 Task: Send an email with the signature Alexandra Wilson with the subject Reminder for a survey response and the message Im writing to request additional resources for the upcoming project. Can you please advise on the availability? from softage.10@softage.net to softage.5@softage.net and softage.6@softage.net
Action: Mouse moved to (469, 307)
Screenshot: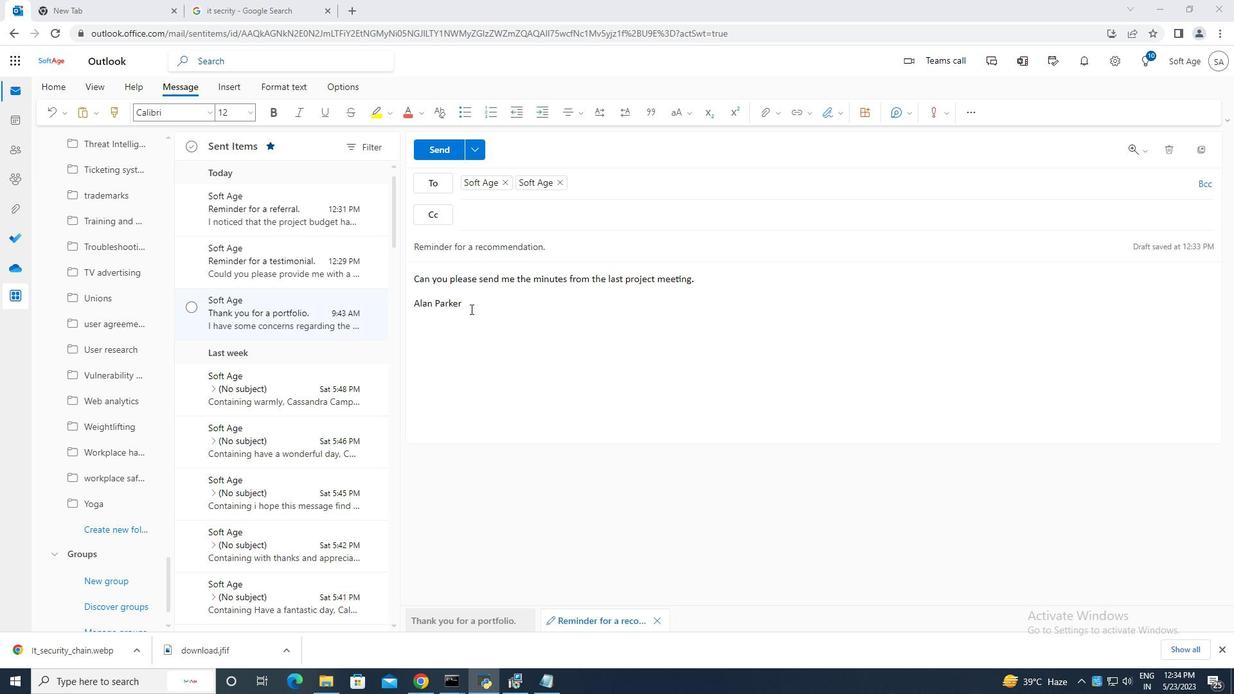 
Action: Mouse pressed left at (469, 307)
Screenshot: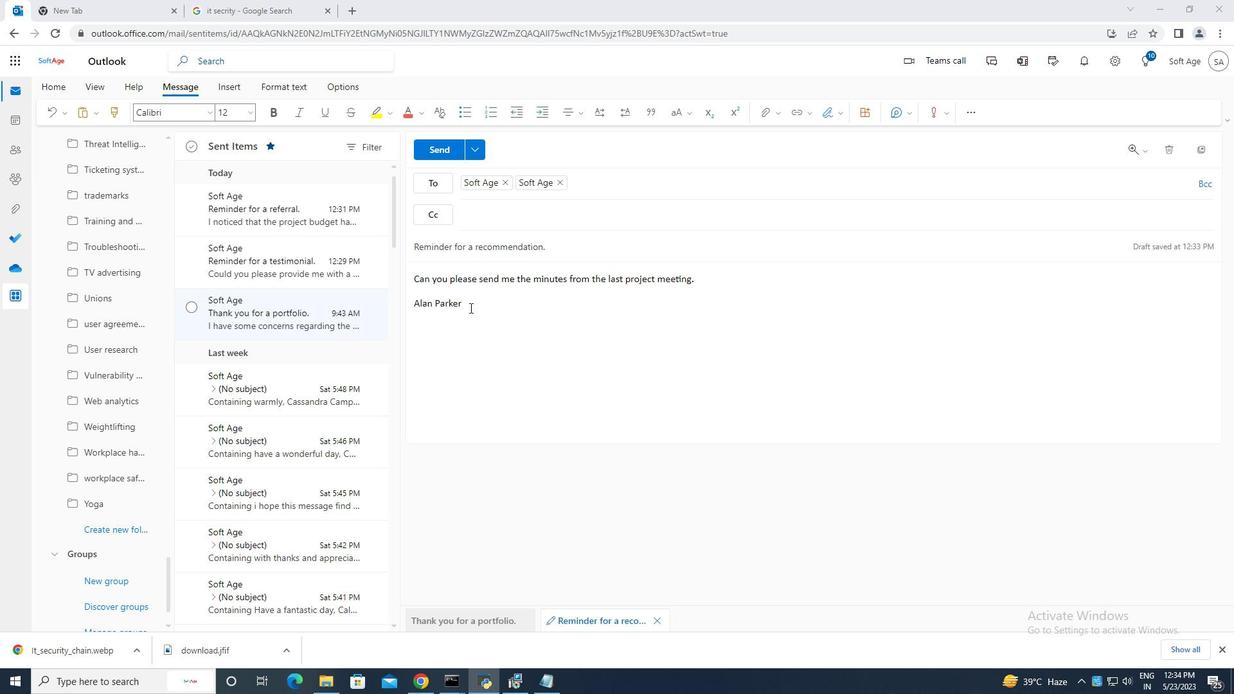 
Action: Mouse moved to (465, 298)
Screenshot: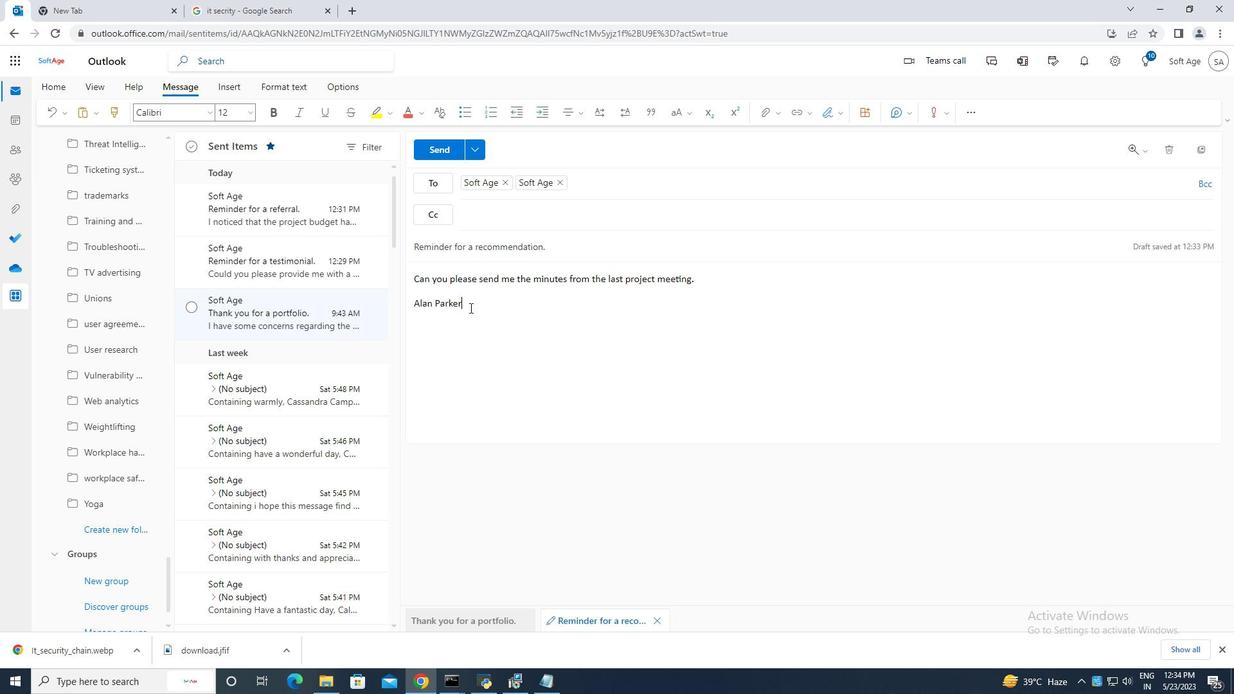 
Action: Key pressed <Key.backspace><Key.backspace><Key.backspace><Key.backspace><Key.backspace><Key.backspace><Key.backspace><Key.backspace><Key.backspace><Key.backspace><Key.backspace><Key.backspace><Key.backspace><Key.backspace><Key.backspace><Key.backspace><Key.backspace><Key.backspace><Key.backspace><Key.backspace><Key.backspace><Key.backspace><Key.backspace><Key.backspace><Key.backspace><Key.backspace><Key.backspace><Key.backspace><Key.backspace><Key.backspace><Key.backspace><Key.backspace><Key.backspace><Key.backspace><Key.backspace><Key.backspace><Key.backspace><Key.backspace><Key.backspace><Key.backspace><Key.backspace><Key.backspace><Key.backspace><Key.backspace><Key.backspace><Key.backspace><Key.backspace><Key.backspace><Key.backspace><Key.backspace><Key.backspace><Key.backspace><Key.backspace><Key.backspace><Key.backspace><Key.backspace><Key.backspace><Key.backspace><Key.backspace><Key.backspace><Key.backspace><Key.backspace><Key.backspace><Key.backspace><Key.backspace><Key.backspace><Key.backspace><Key.backspace><Key.backspace><Key.backspace><Key.backspace><Key.backspace><Key.backspace><Key.backspace><Key.backspace><Key.backspace><Key.backspace><Key.backspace><Key.backspace><Key.backspace><Key.backspace><Key.backspace><Key.backspace><Key.backspace><Key.backspace><Key.backspace><Key.backspace><Key.backspace><Key.backspace><Key.backspace><Key.backspace>
Screenshot: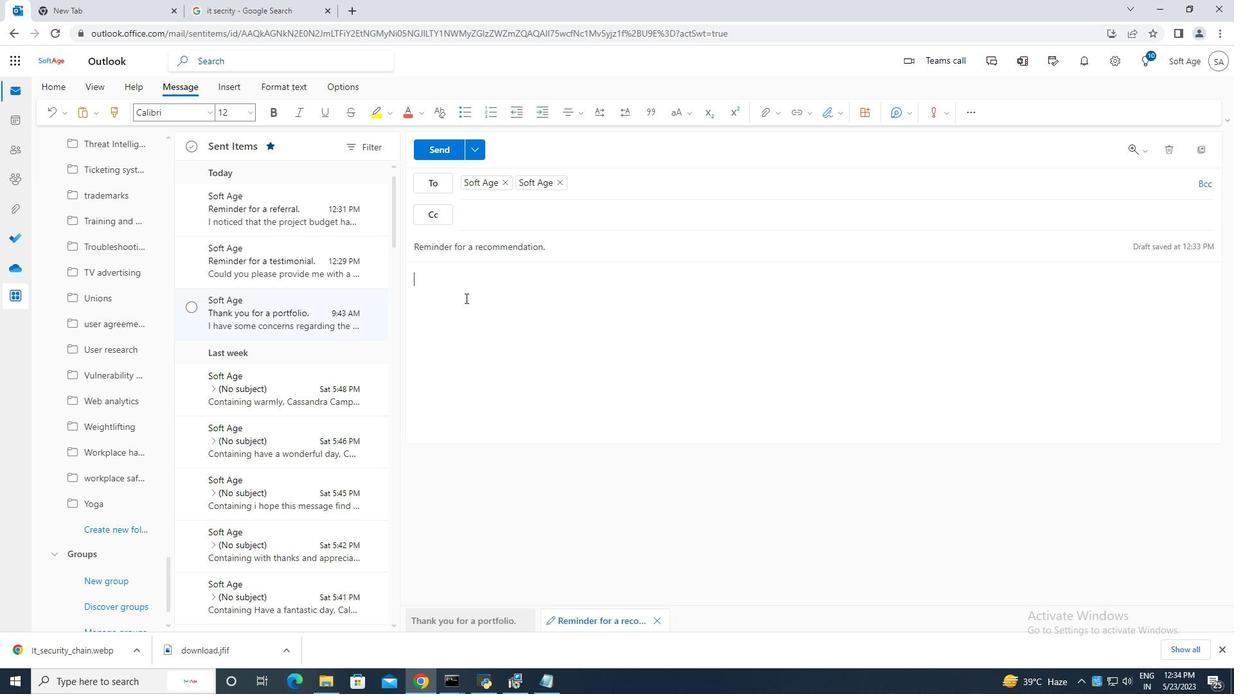 
Action: Mouse moved to (563, 182)
Screenshot: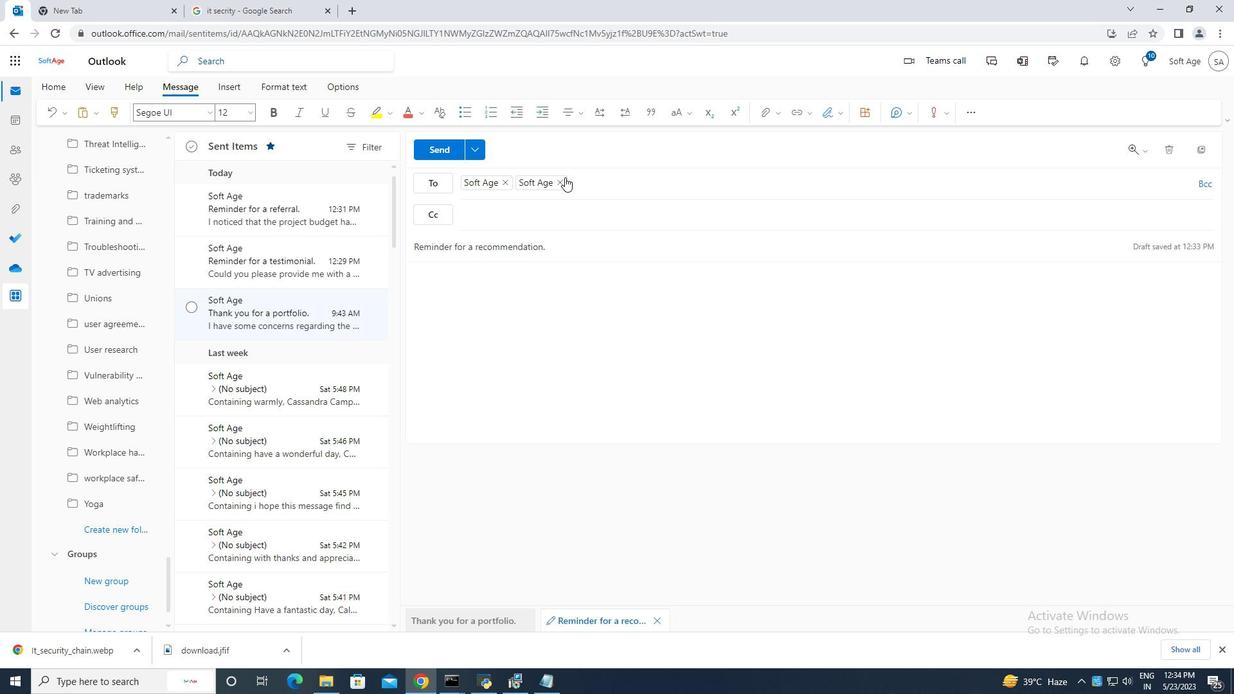 
Action: Mouse pressed left at (563, 182)
Screenshot: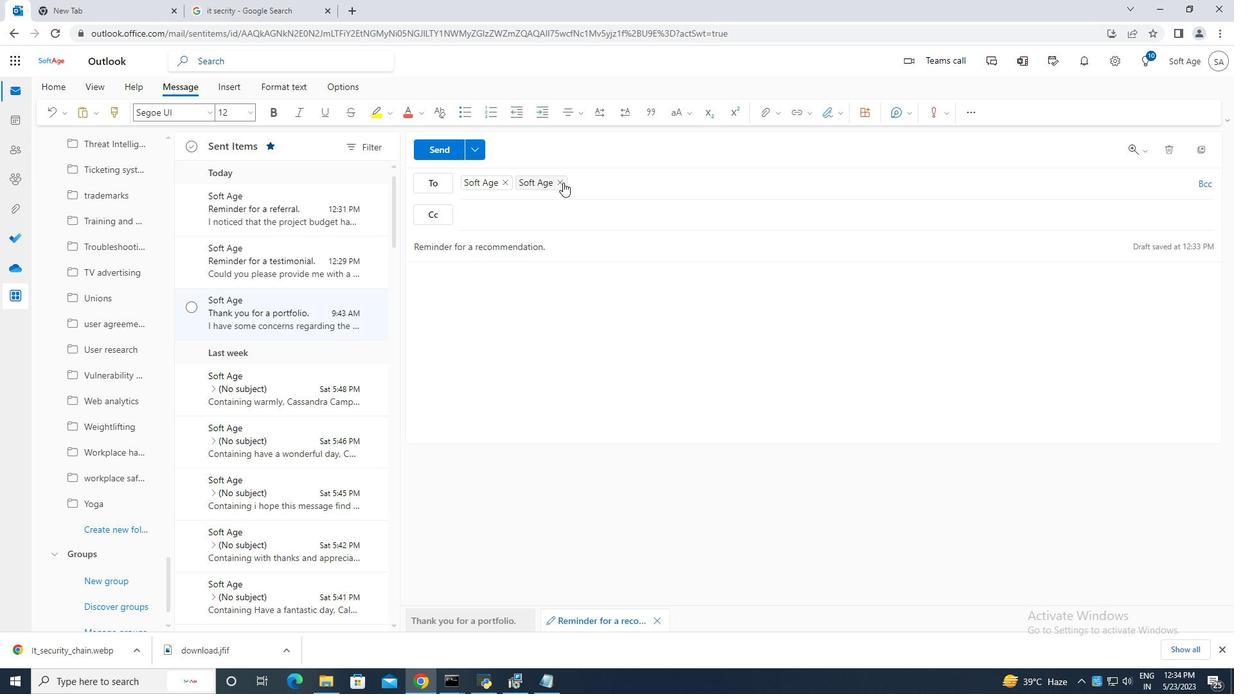 
Action: Mouse moved to (507, 183)
Screenshot: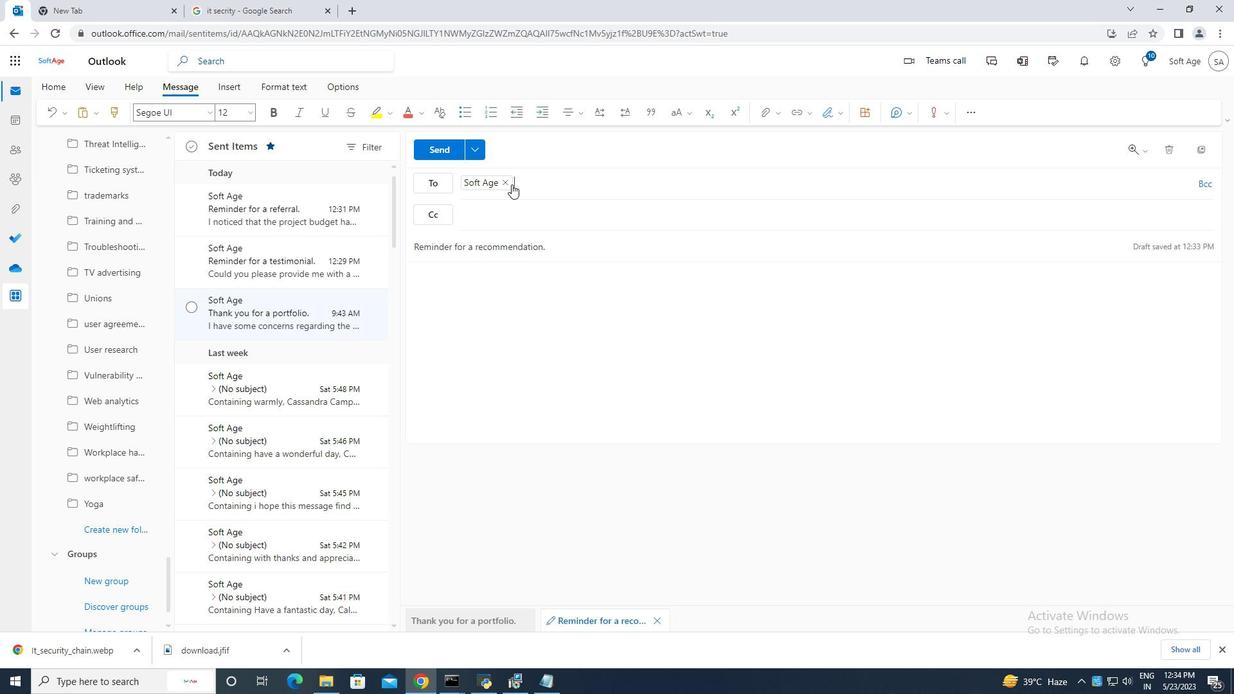 
Action: Mouse pressed left at (507, 183)
Screenshot: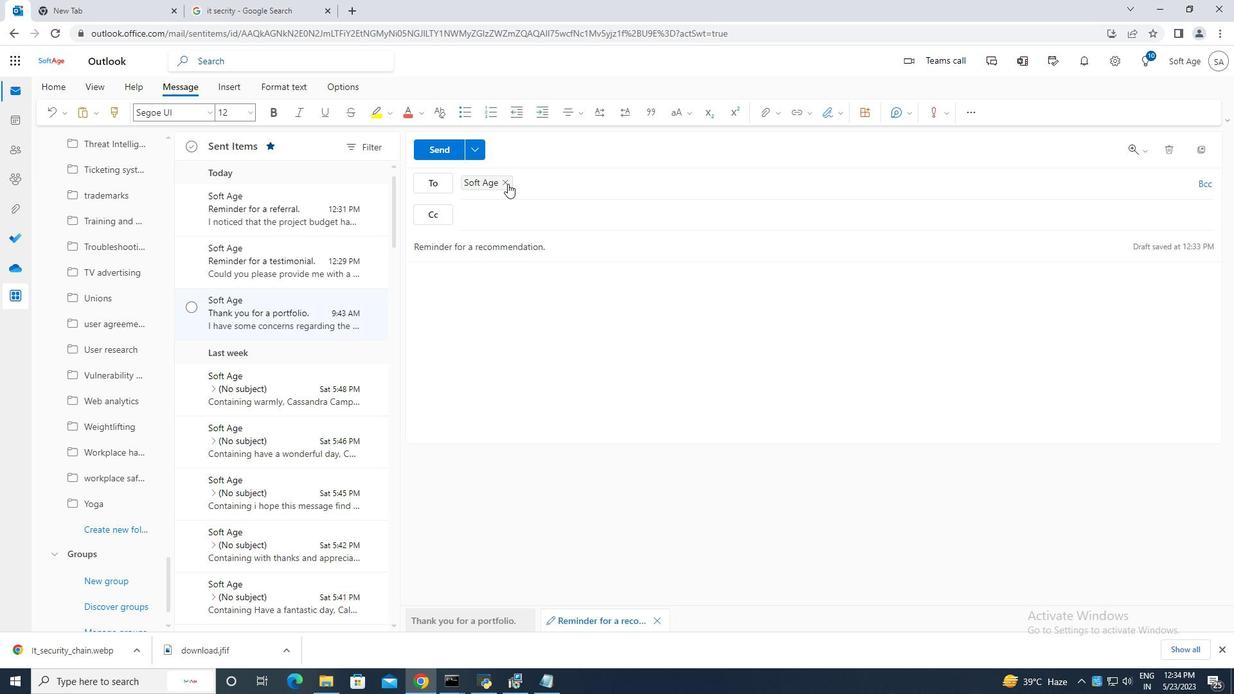 
Action: Mouse moved to (554, 246)
Screenshot: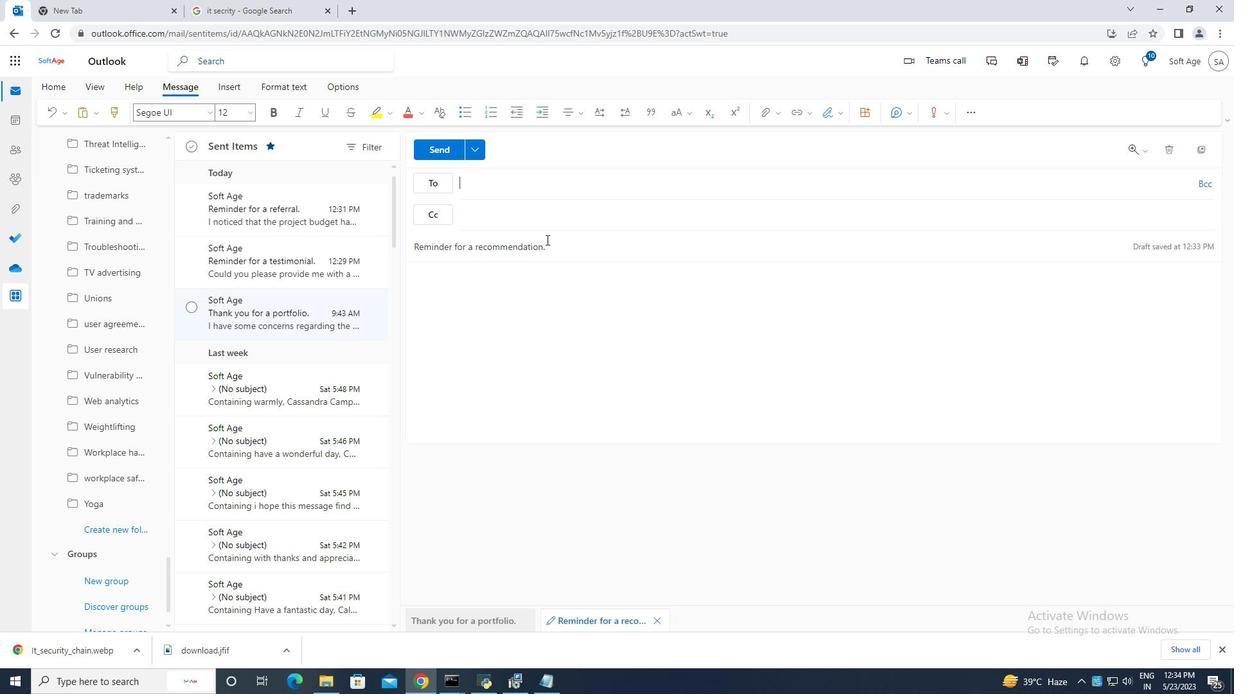 
Action: Mouse pressed left at (554, 246)
Screenshot: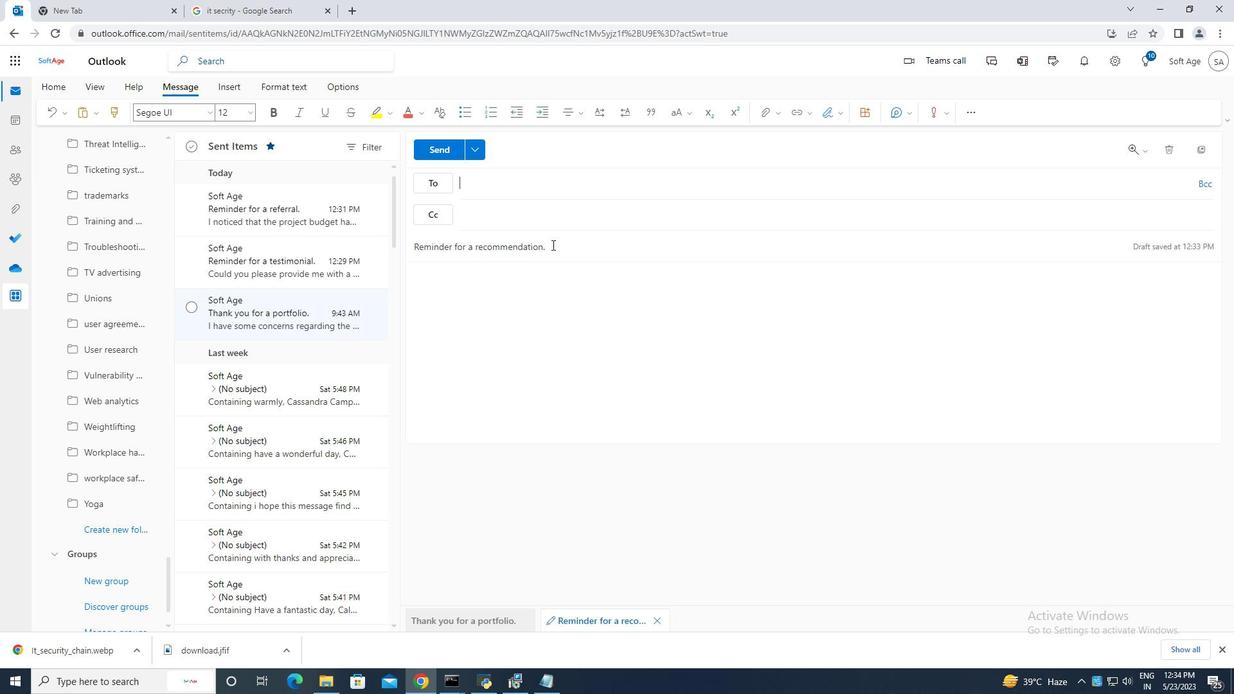 
Action: Mouse moved to (557, 248)
Screenshot: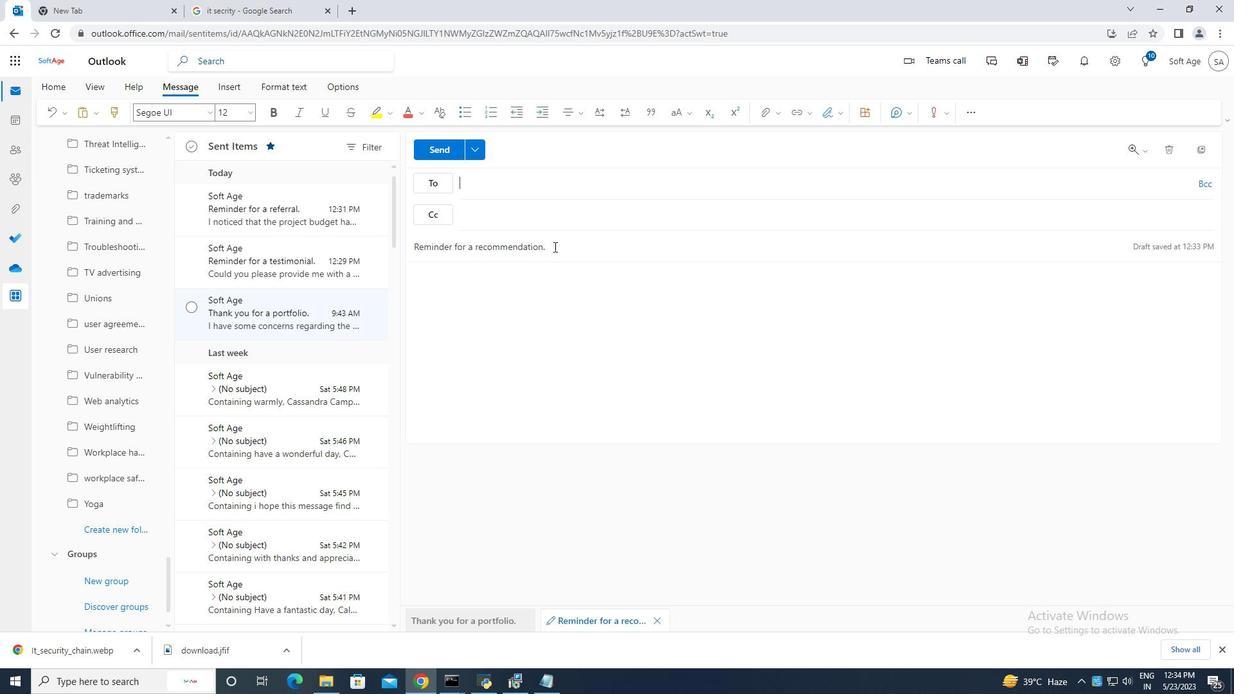 
Action: Key pressed <Key.backspace><Key.backspace><Key.backspace><Key.backspace><Key.backspace><Key.backspace><Key.backspace><Key.backspace><Key.backspace><Key.backspace><Key.backspace><Key.backspace><Key.backspace><Key.backspace><Key.backspace><Key.backspace><Key.backspace><Key.backspace><Key.backspace><Key.backspace><Key.backspace><Key.backspace><Key.backspace><Key.backspace><Key.backspace><Key.backspace><Key.backspace><Key.backspace><Key.backspace><Key.backspace><Key.backspace><Key.backspace><Key.backspace><Key.backspace><Key.backspace><Key.backspace><Key.backspace><Key.backspace><Key.backspace><Key.backspace><Key.backspace>
Screenshot: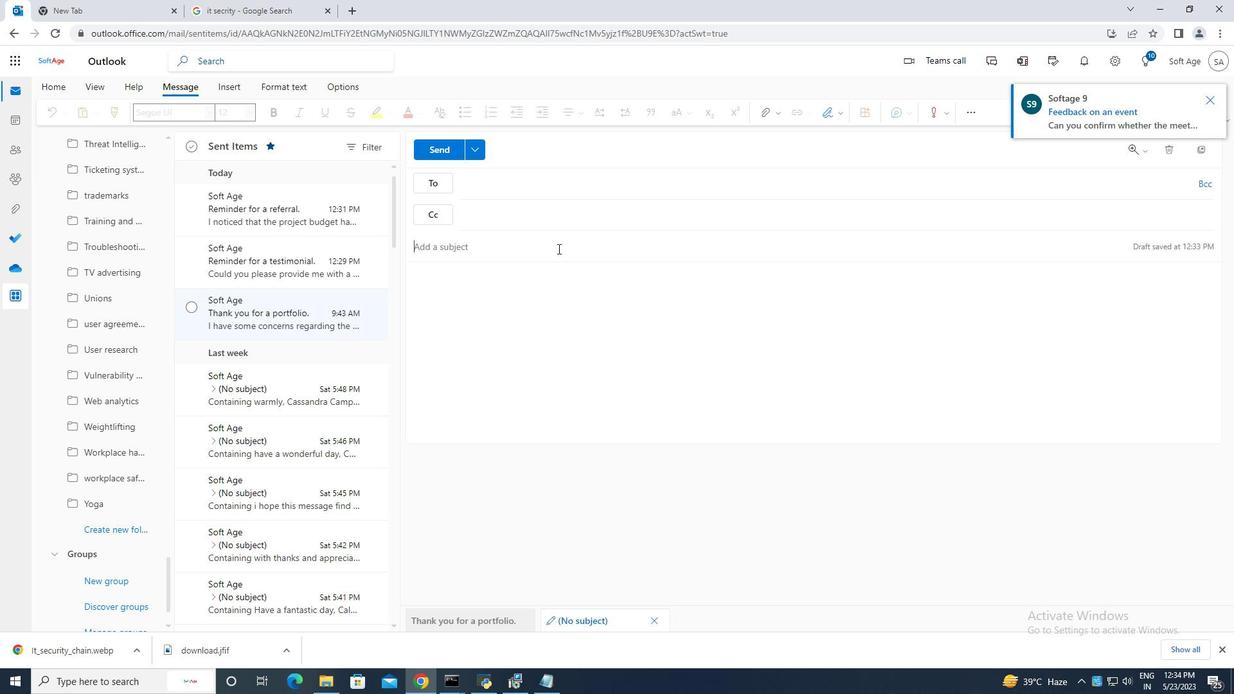 
Action: Mouse moved to (836, 110)
Screenshot: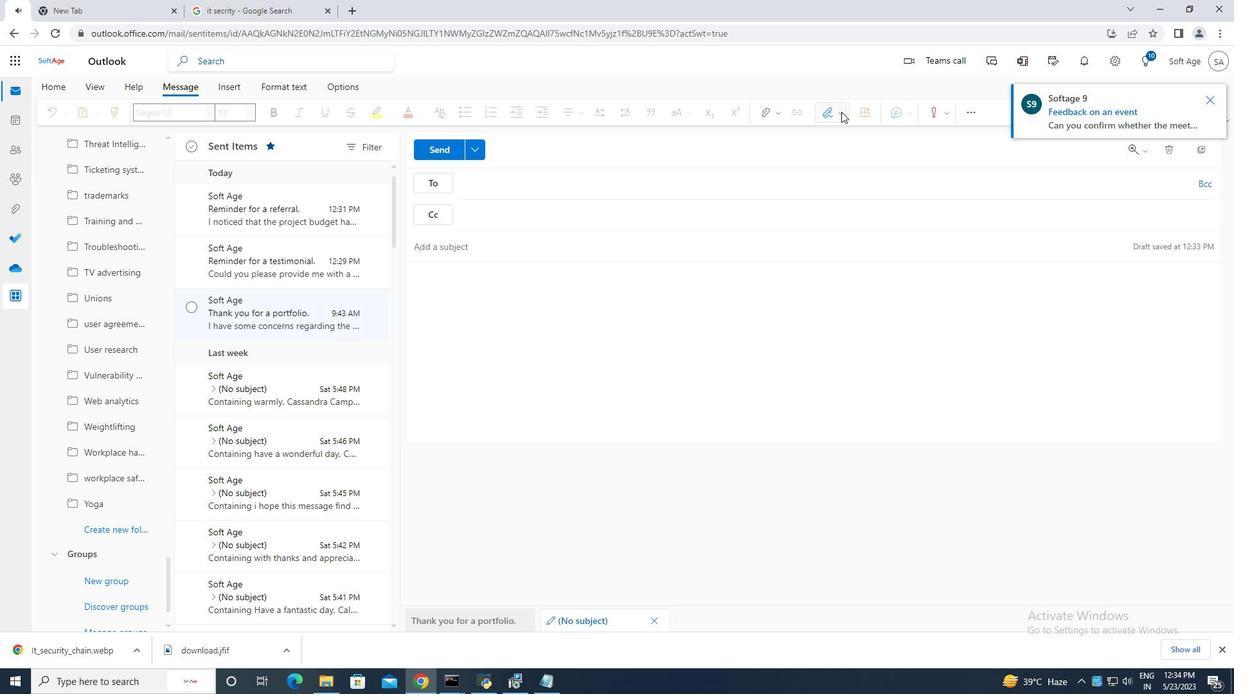 
Action: Mouse pressed left at (836, 110)
Screenshot: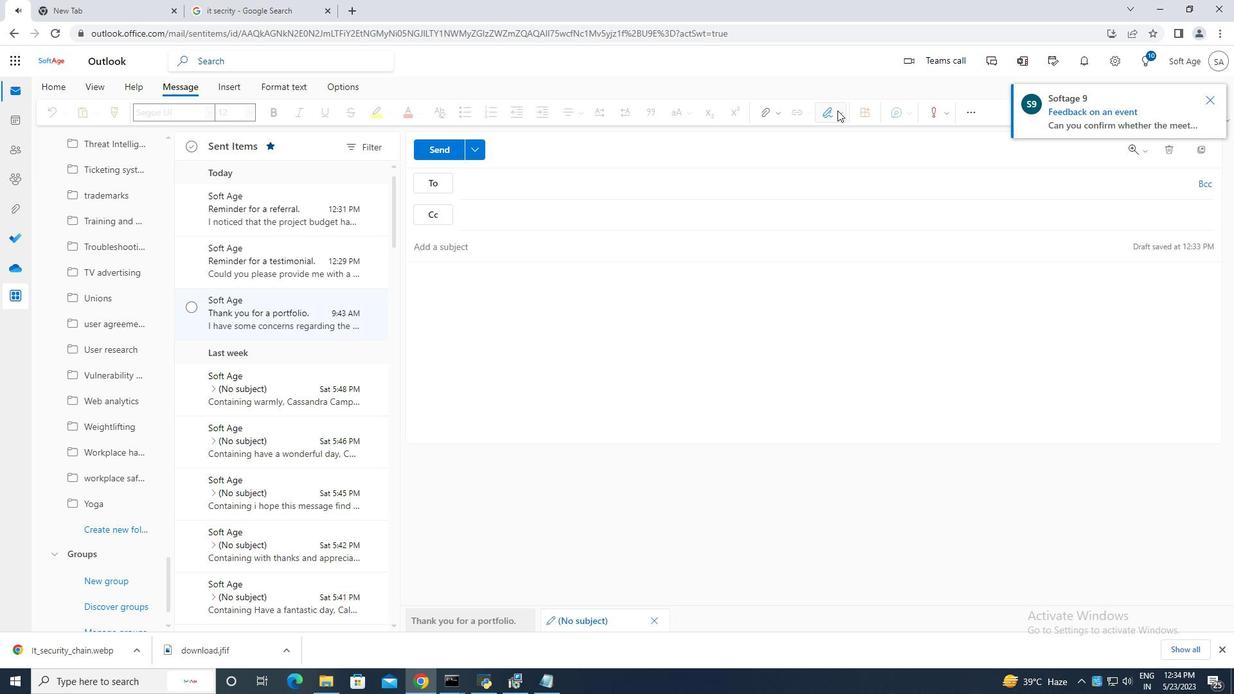 
Action: Mouse moved to (822, 164)
Screenshot: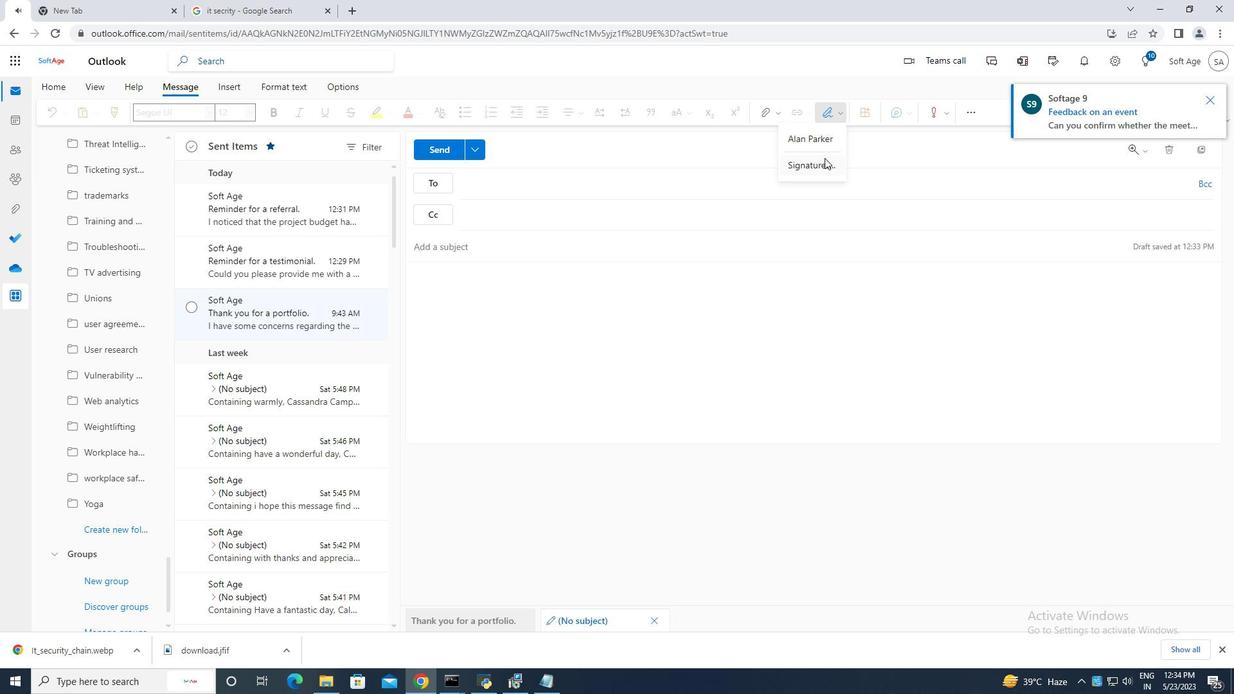 
Action: Mouse pressed left at (822, 164)
Screenshot: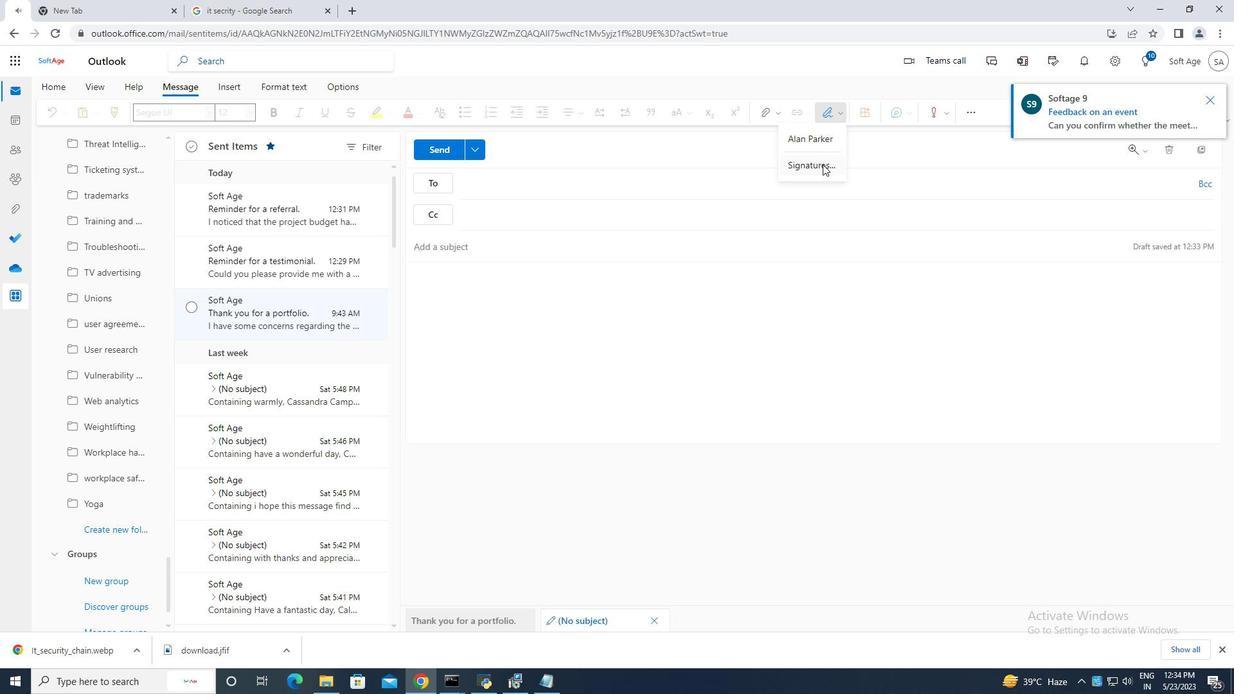 
Action: Mouse moved to (870, 209)
Screenshot: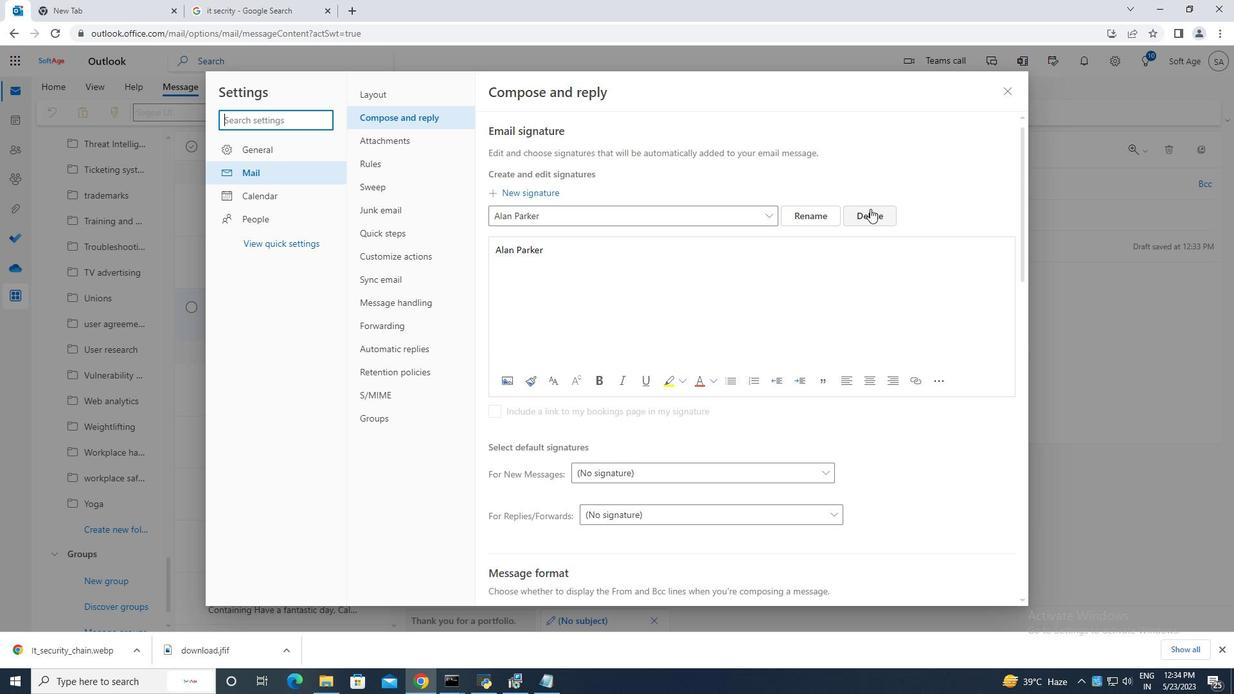 
Action: Mouse pressed left at (870, 209)
Screenshot: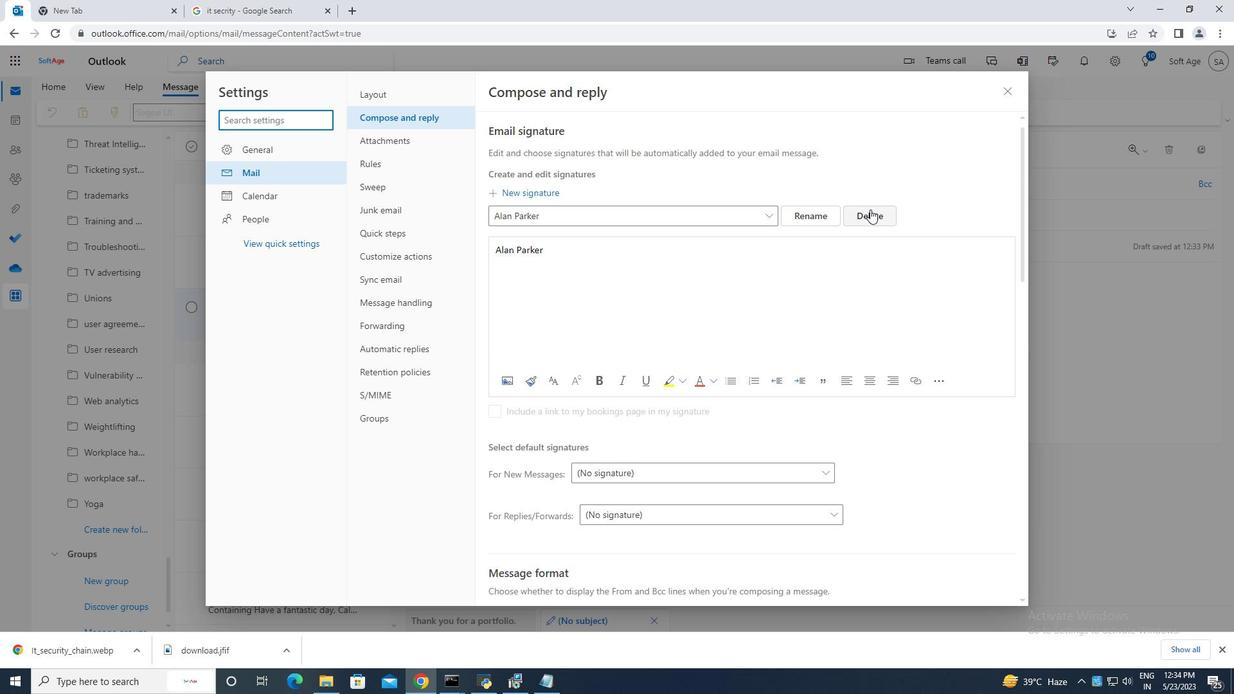 
Action: Mouse moved to (631, 217)
Screenshot: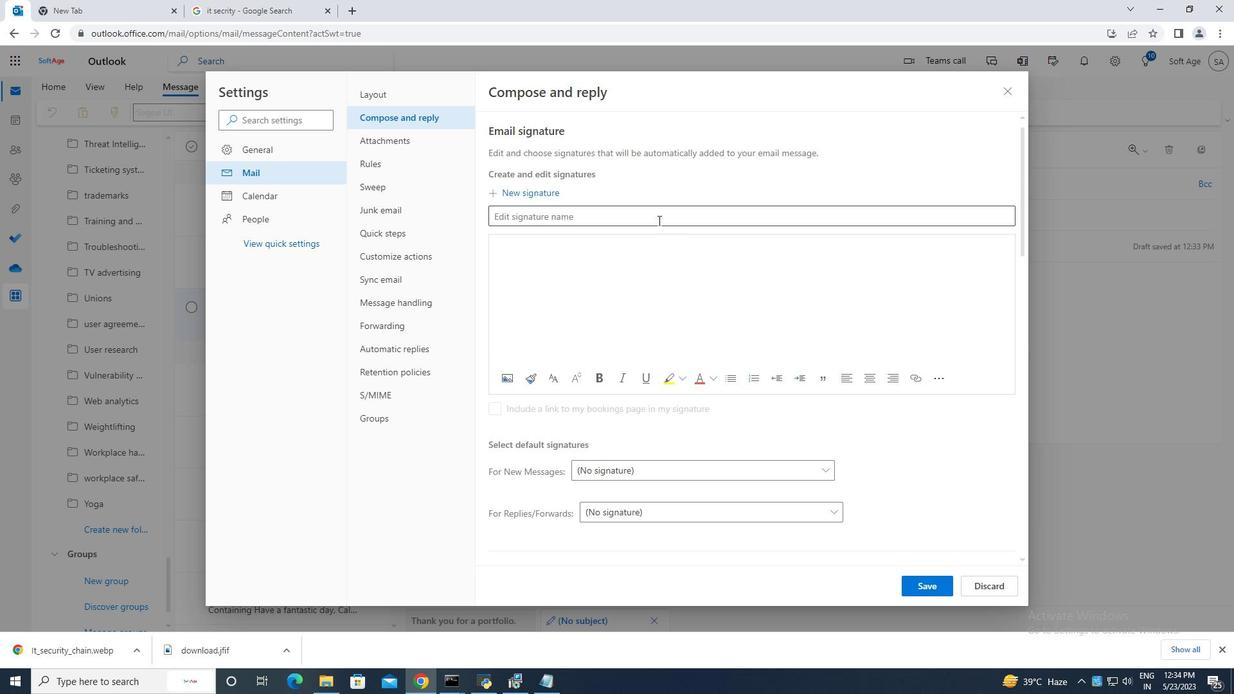 
Action: Mouse pressed left at (631, 217)
Screenshot: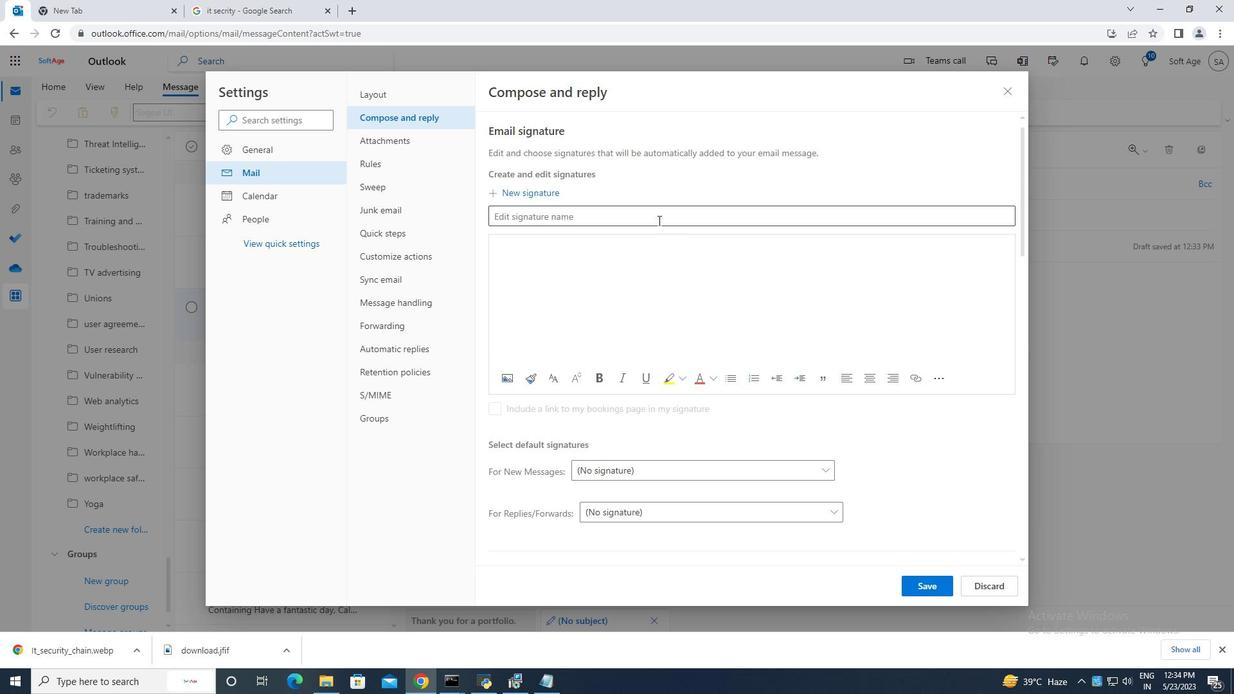 
Action: Key pressed <Key.caps_lock>A<Key.caps_lock>lexandra<Key.space><Key.caps_lock>W<Key.caps_lock>ilson
Screenshot: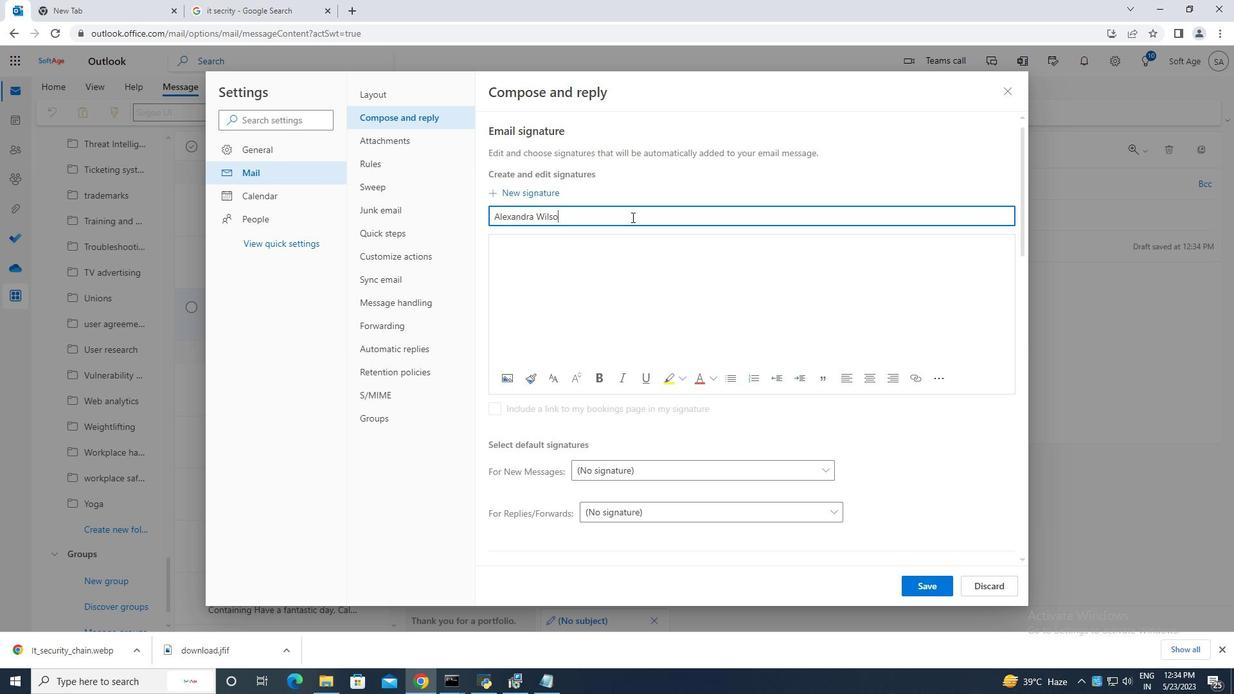 
Action: Mouse moved to (552, 257)
Screenshot: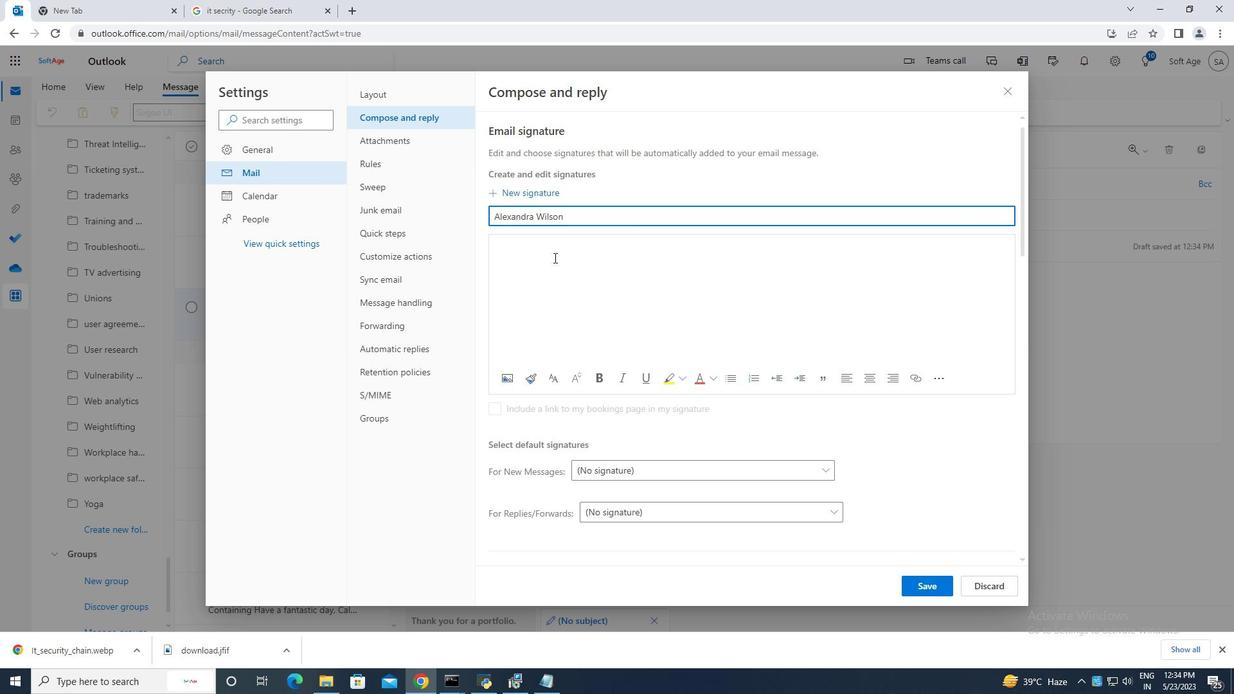 
Action: Mouse pressed left at (552, 257)
Screenshot: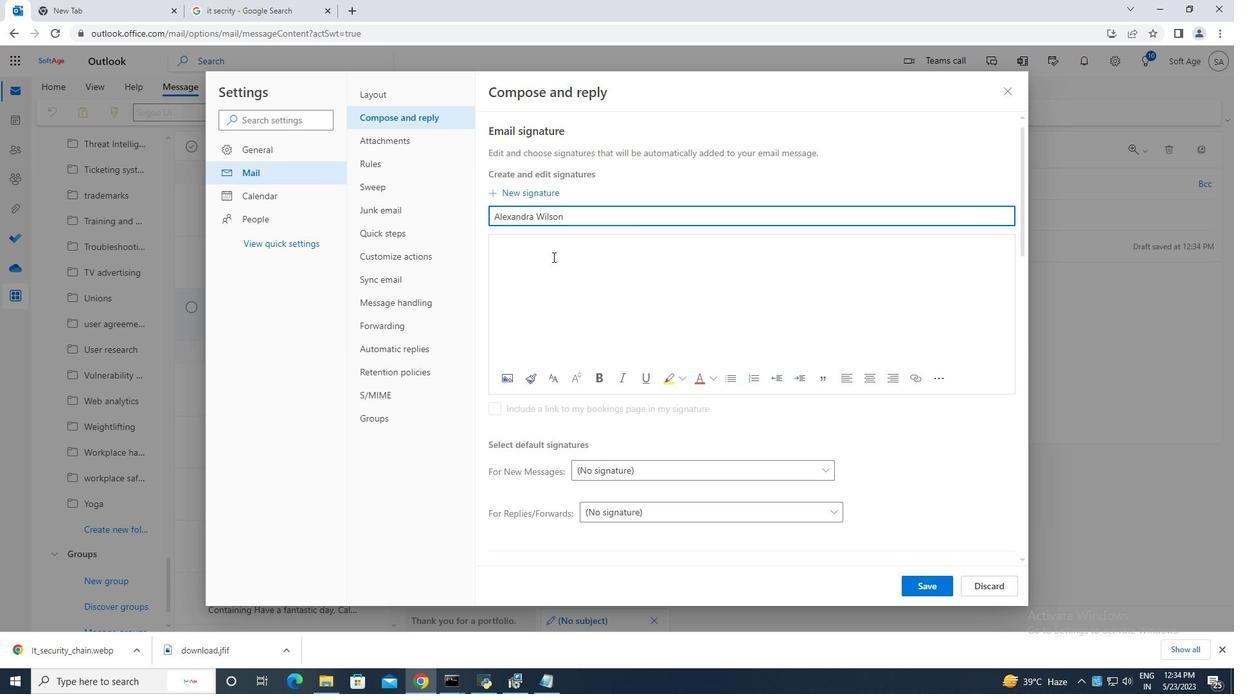 
Action: Key pressed <Key.caps_lock>A<Key.caps_lock>lexandra<Key.space><Key.caps_lock>W<Key.caps_lock>ilson
Screenshot: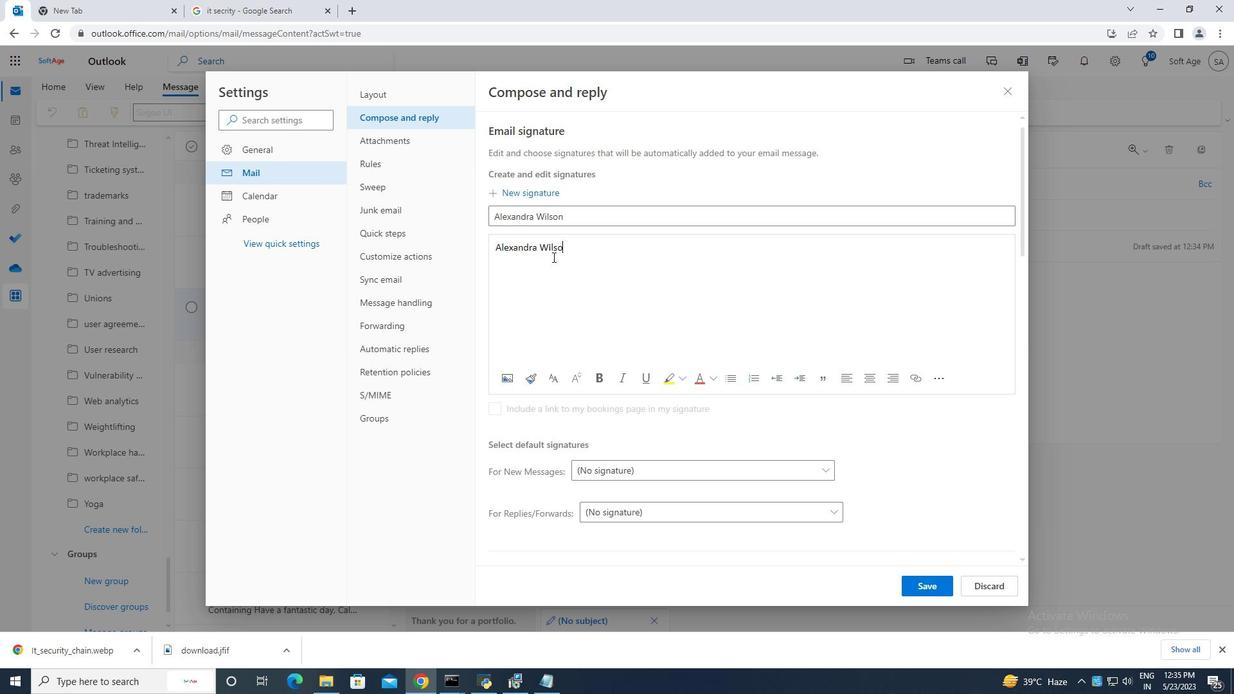 
Action: Mouse moved to (932, 583)
Screenshot: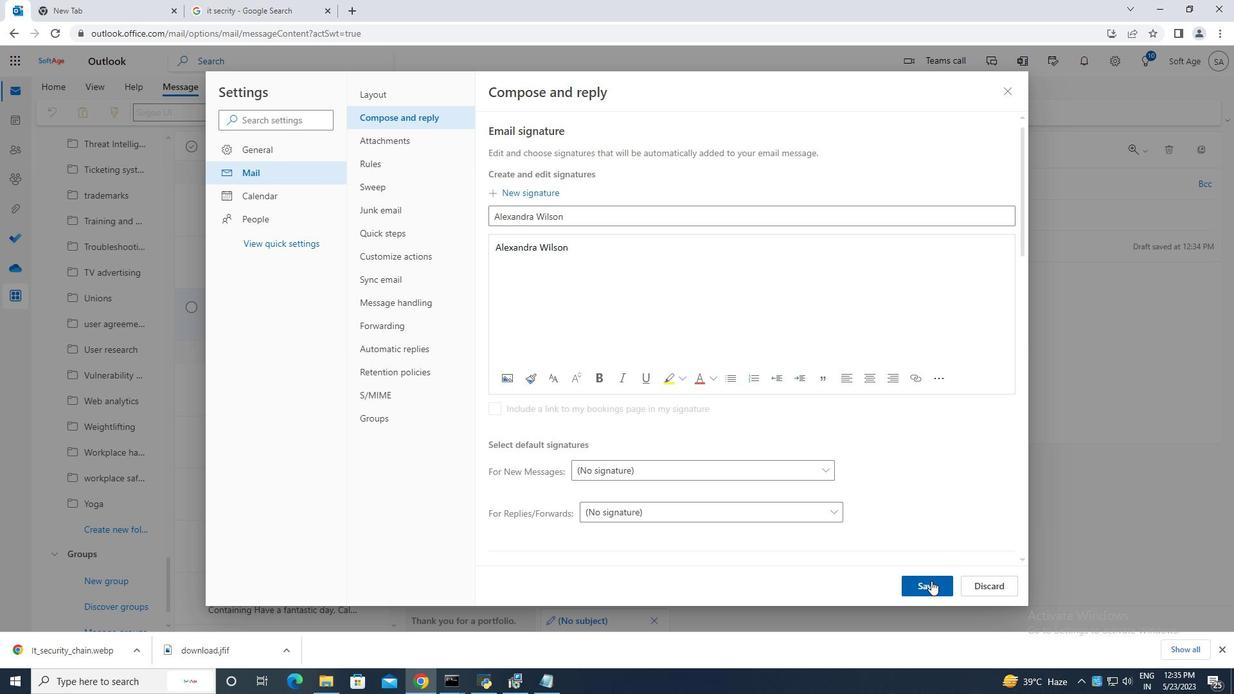 
Action: Mouse pressed left at (932, 583)
Screenshot: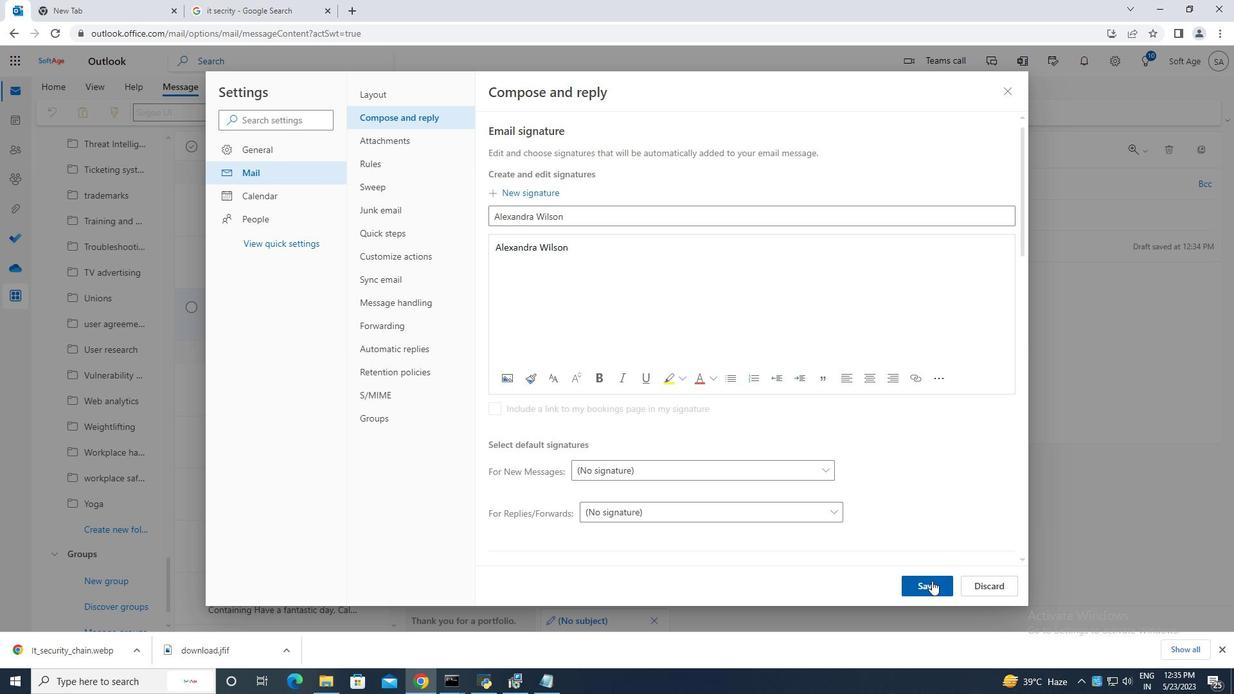 
Action: Mouse moved to (1000, 93)
Screenshot: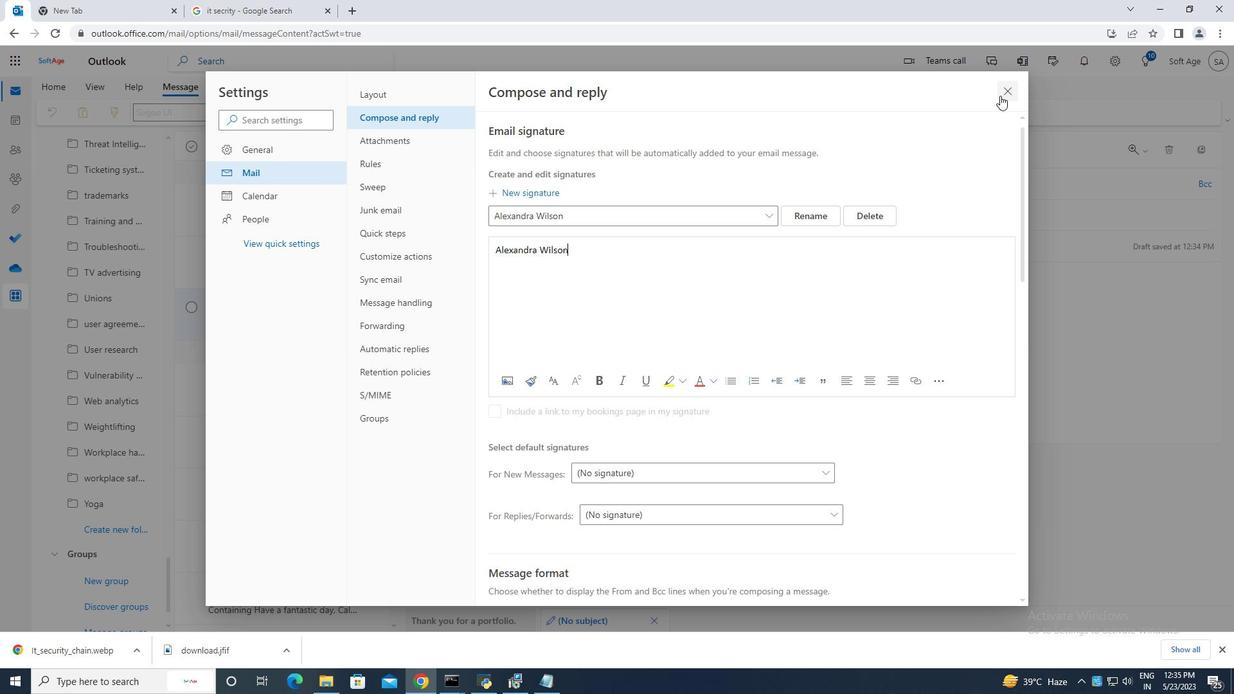 
Action: Mouse pressed left at (1000, 93)
Screenshot: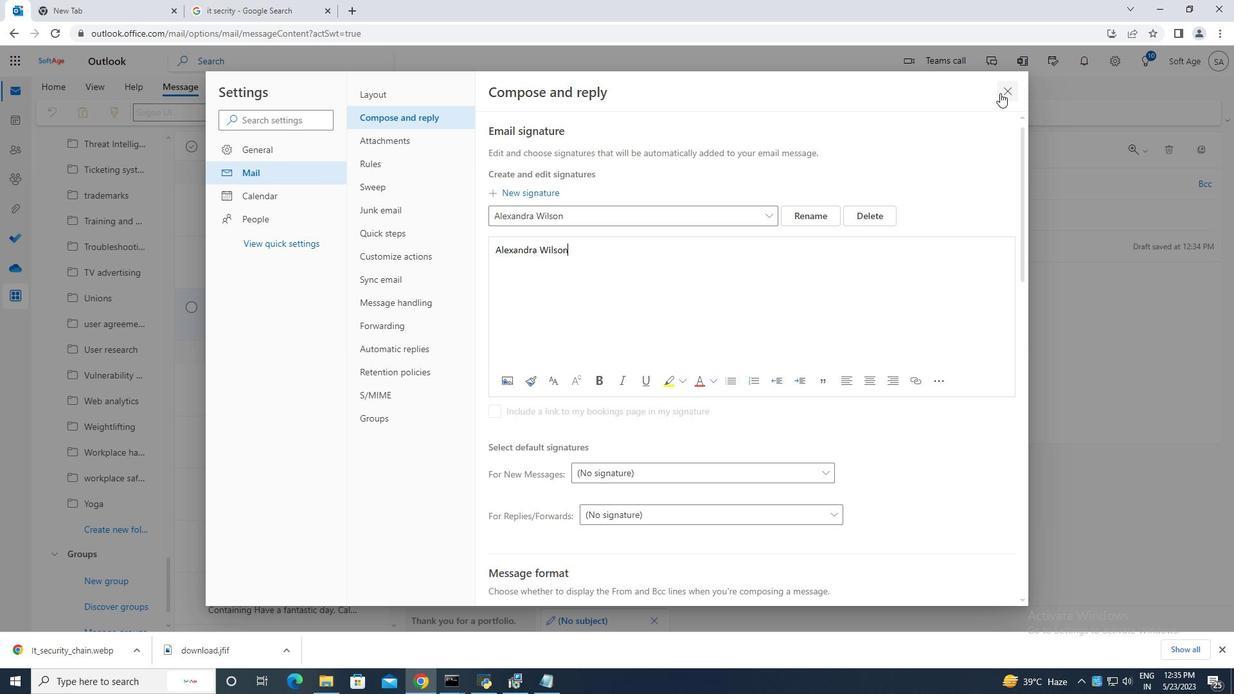 
Action: Mouse moved to (835, 115)
Screenshot: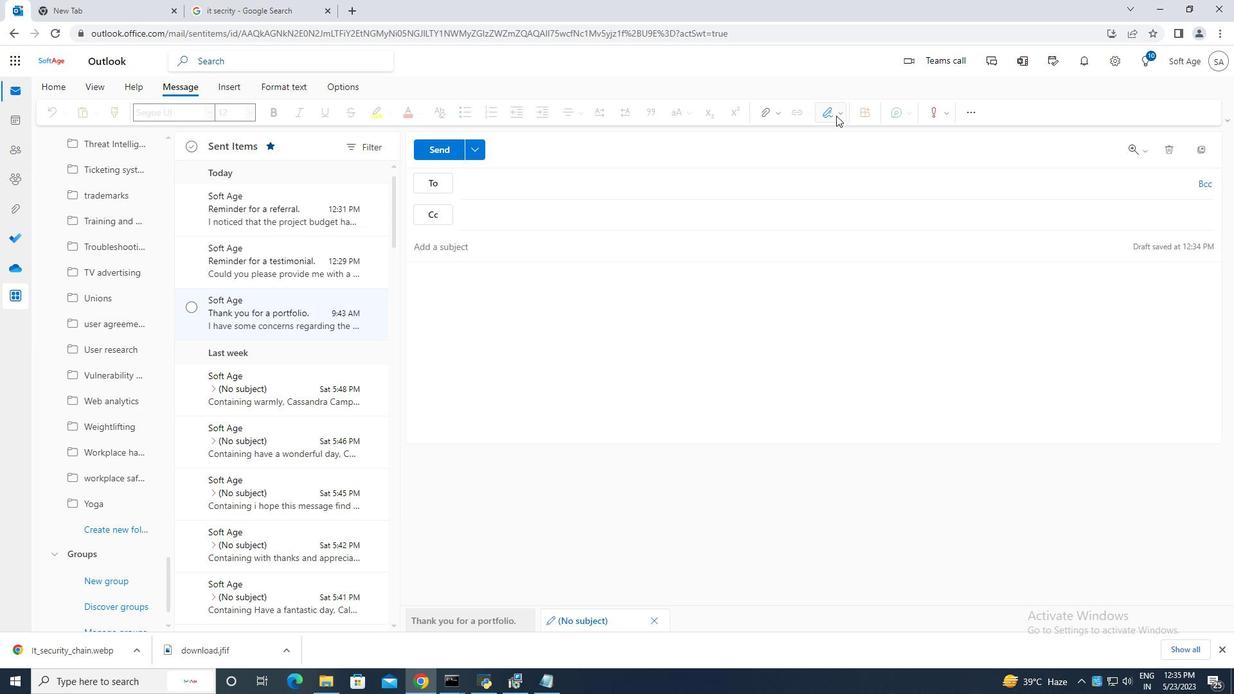 
Action: Mouse pressed left at (835, 115)
Screenshot: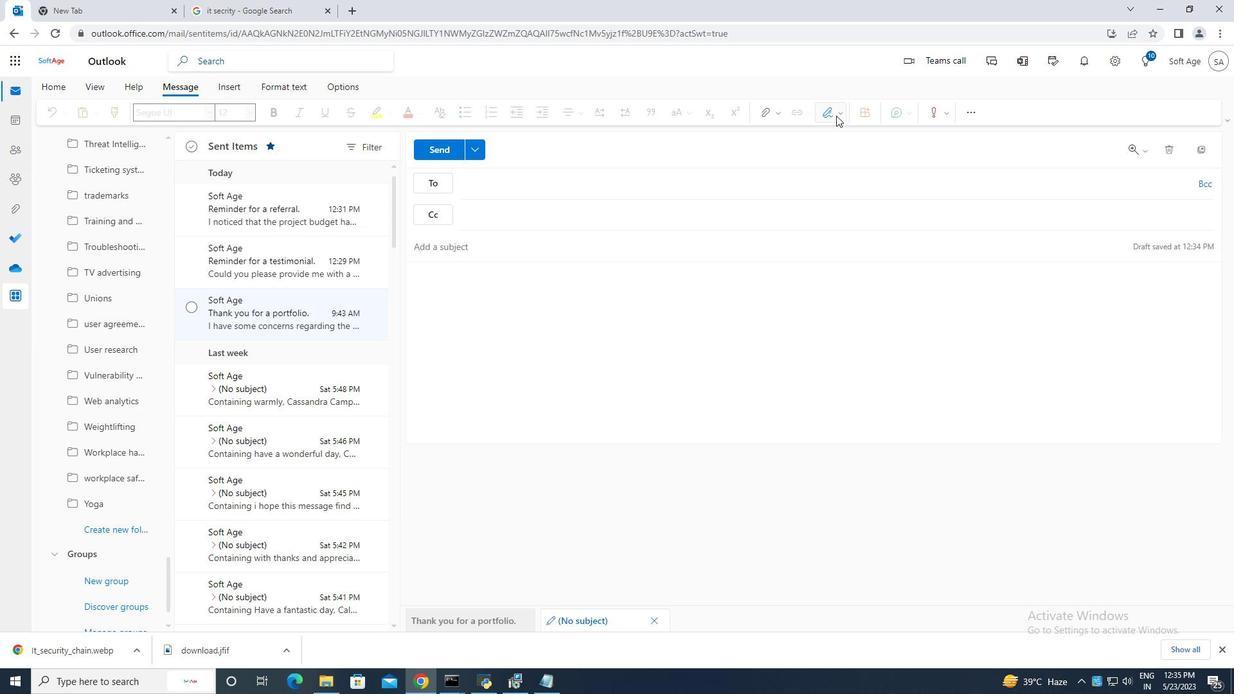 
Action: Mouse moved to (822, 136)
Screenshot: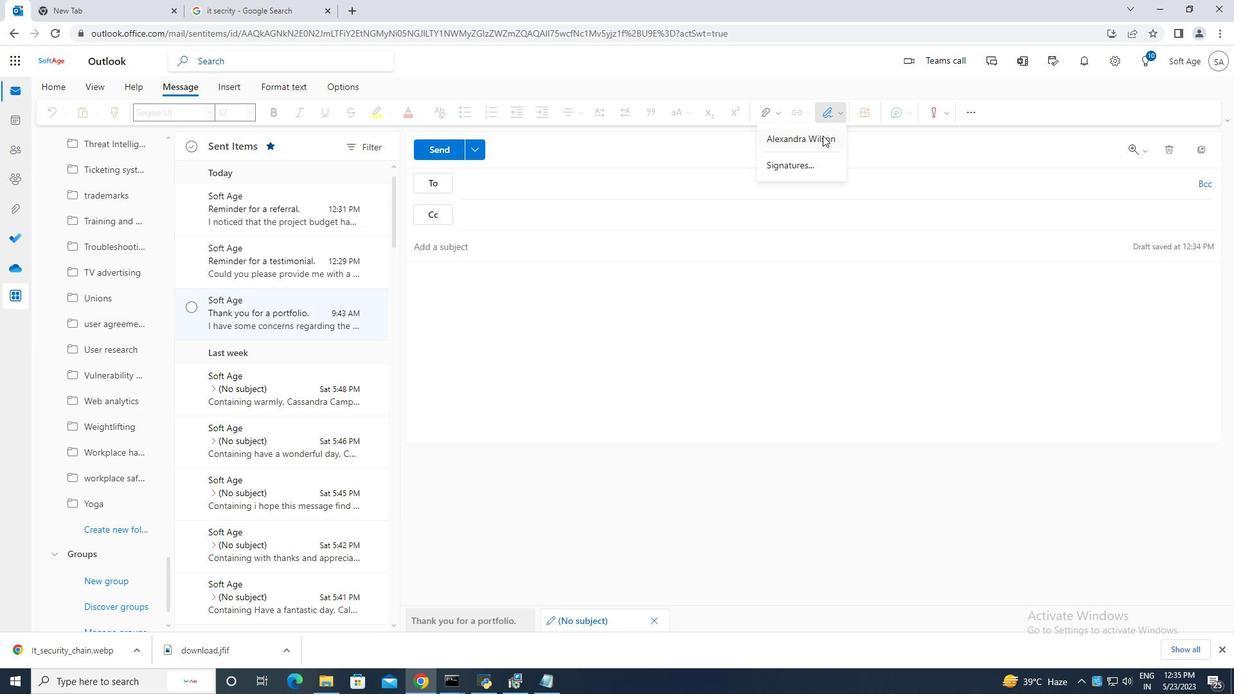 
Action: Mouse pressed left at (822, 136)
Screenshot: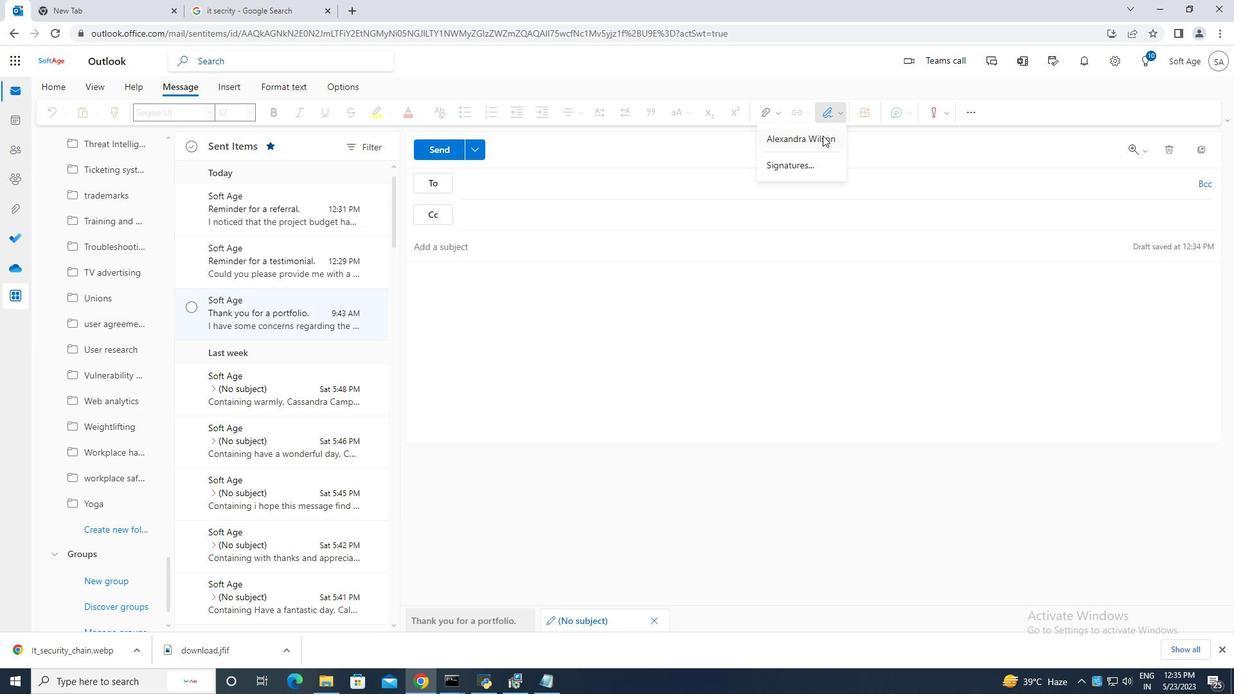 
Action: Mouse moved to (460, 251)
Screenshot: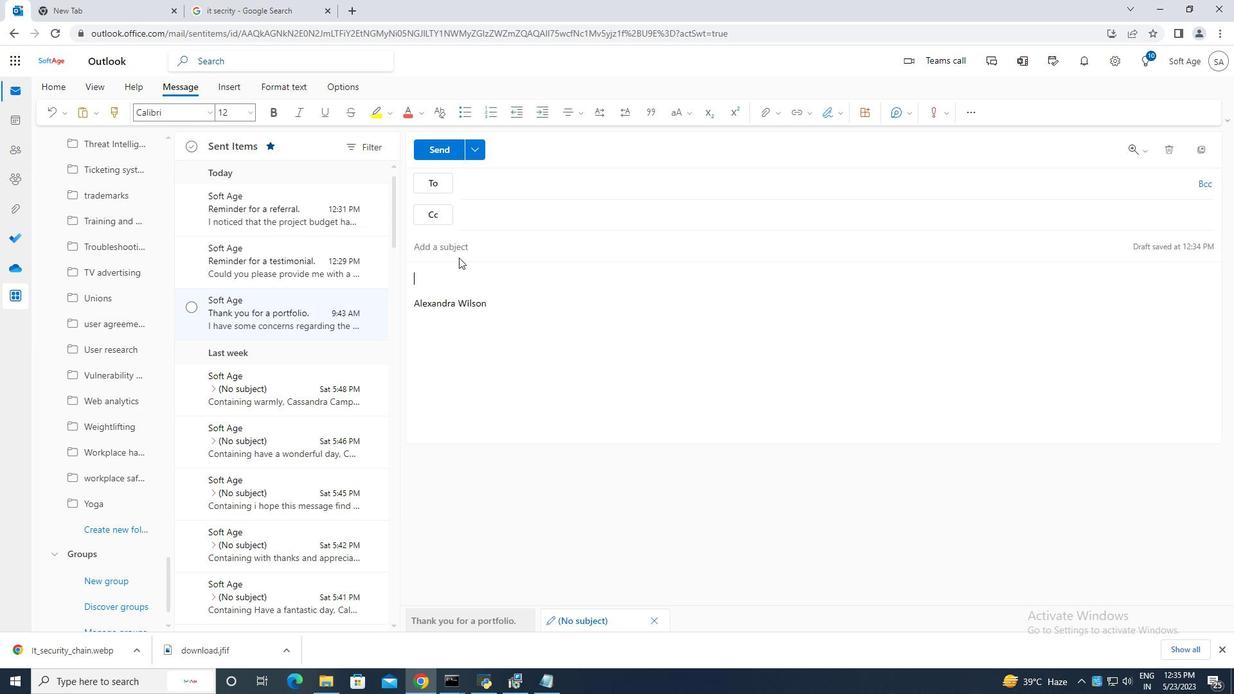 
Action: Mouse pressed left at (460, 251)
Screenshot: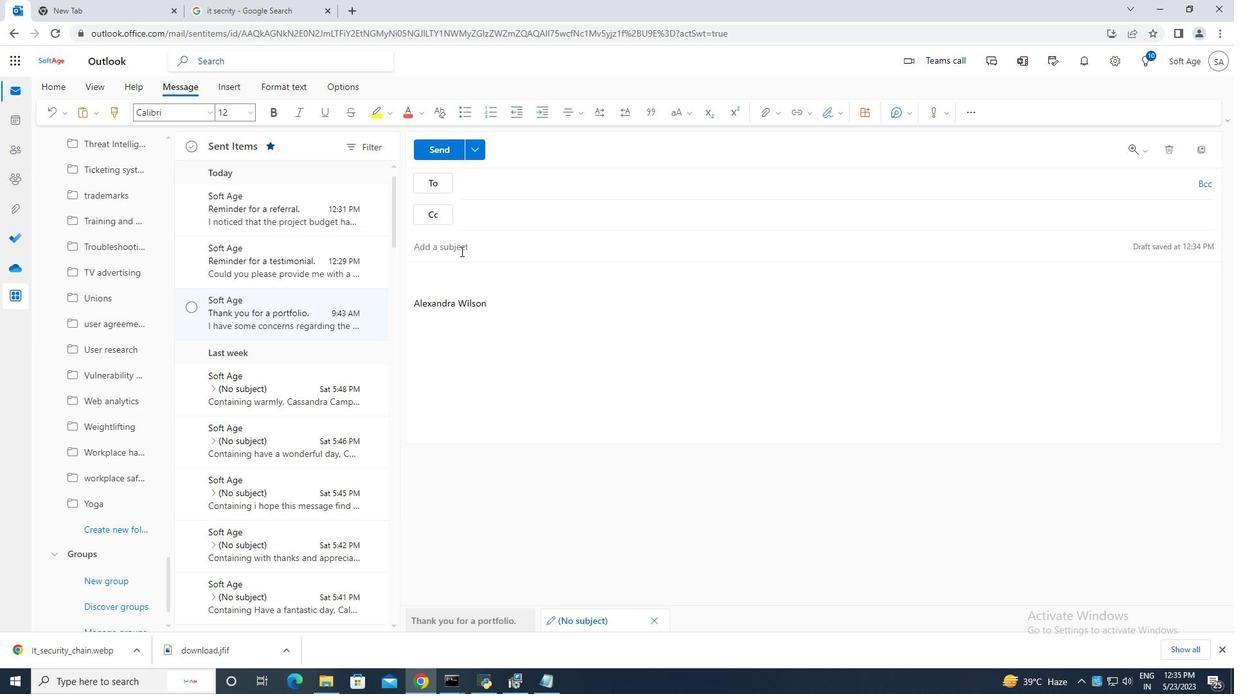 
Action: Key pressed <Key.caps_lock>R<Key.caps_lock>eminder<Key.space>for<Key.space>a<Key.space>survey<Key.space>response<Key.space><Key.backspace>.
Screenshot: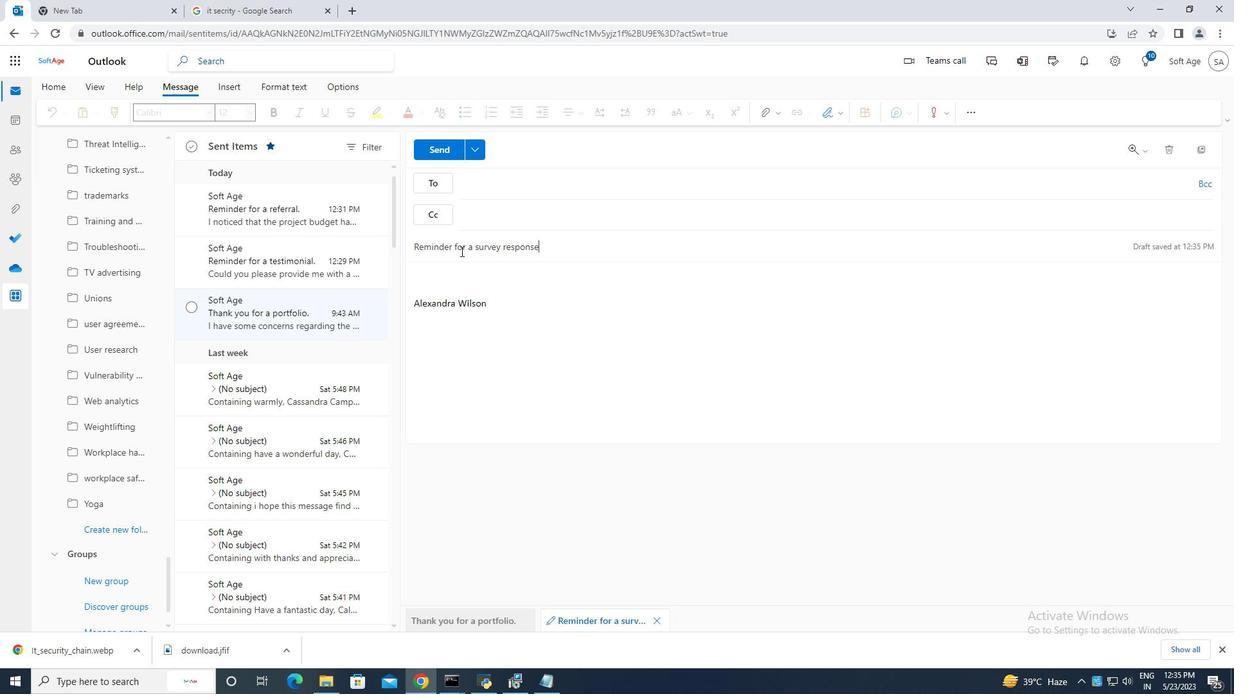 
Action: Mouse moved to (438, 278)
Screenshot: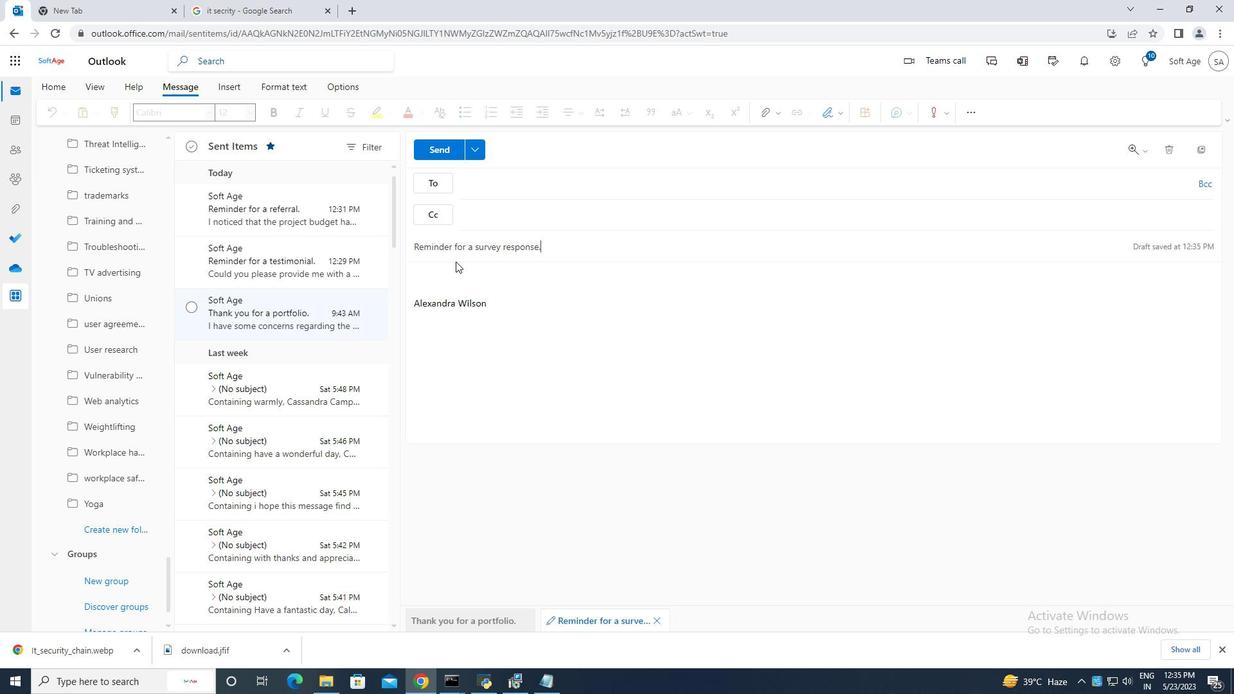 
Action: Mouse pressed left at (438, 278)
Screenshot: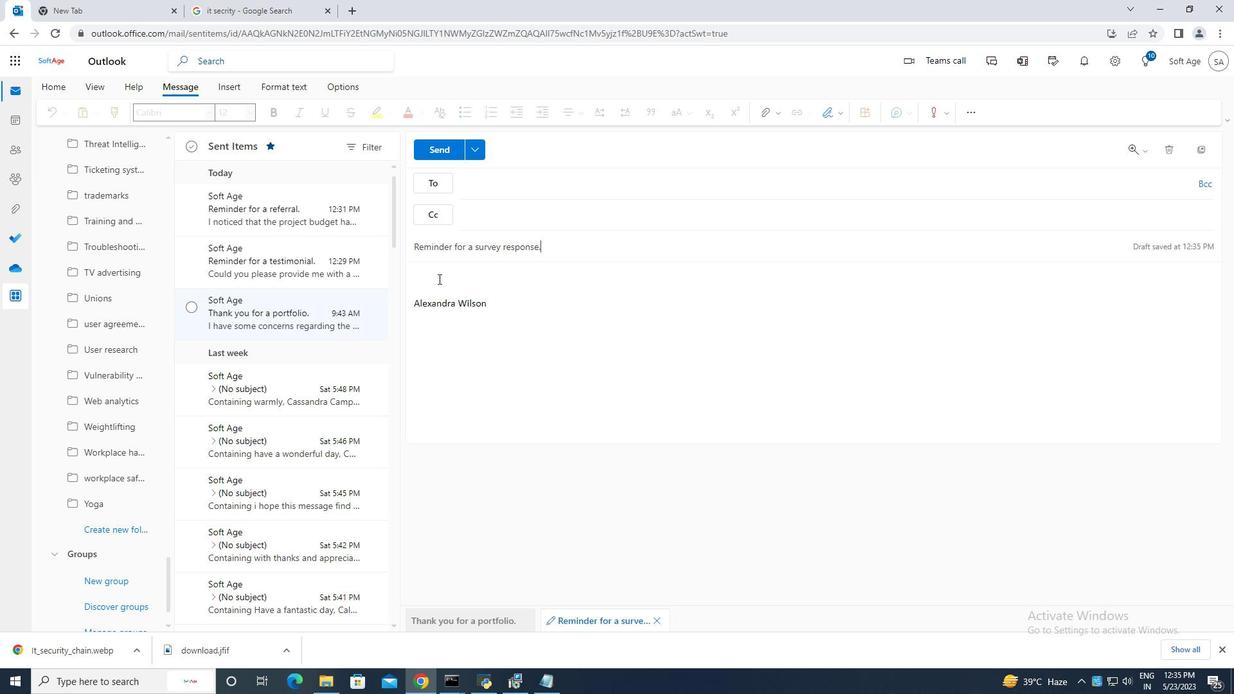 
Action: Key pressed i<Key.backspace><Key.caps_lock>I<Key.caps_lock><Key.space>am<Key.space>writing<Key.space>to<Key.space>request<Key.space>additional<Key.space>resources<Key.space>for<Key.space>the<Key.space>upcomming<Key.space><Key.backspace><Key.backspace><Key.backspace><Key.backspace><Key.backspace>ing<Key.space>project.
Screenshot: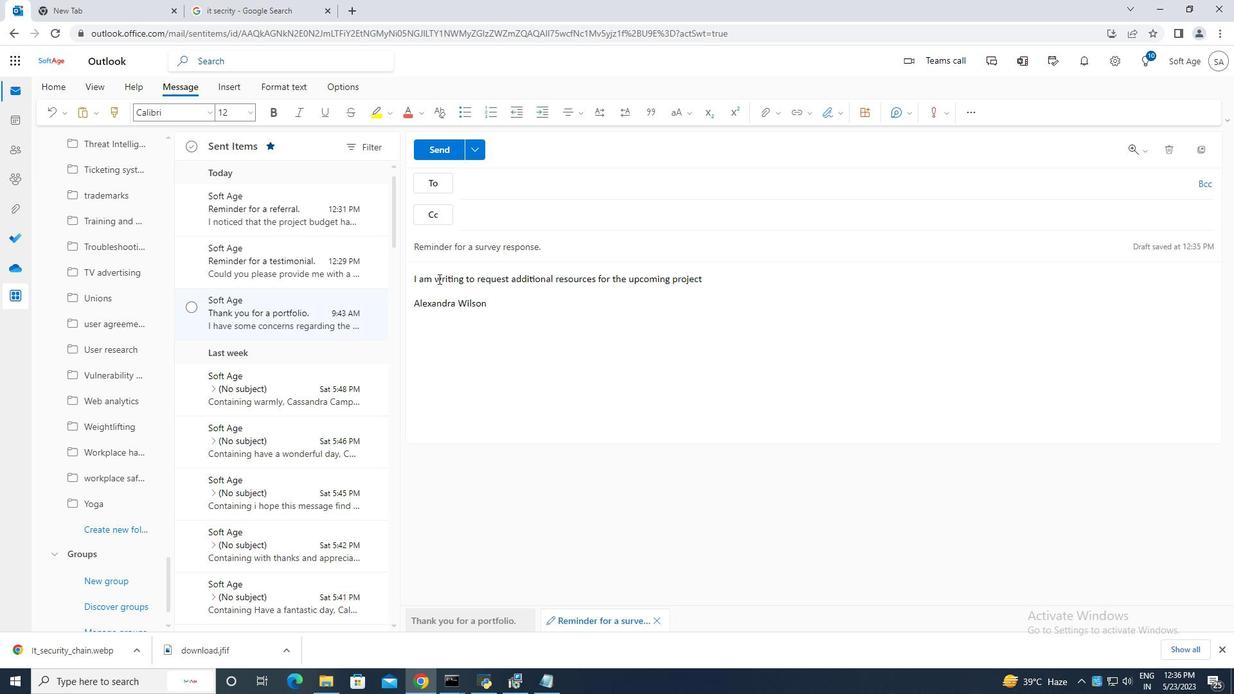 
Action: Mouse moved to (457, 275)
Screenshot: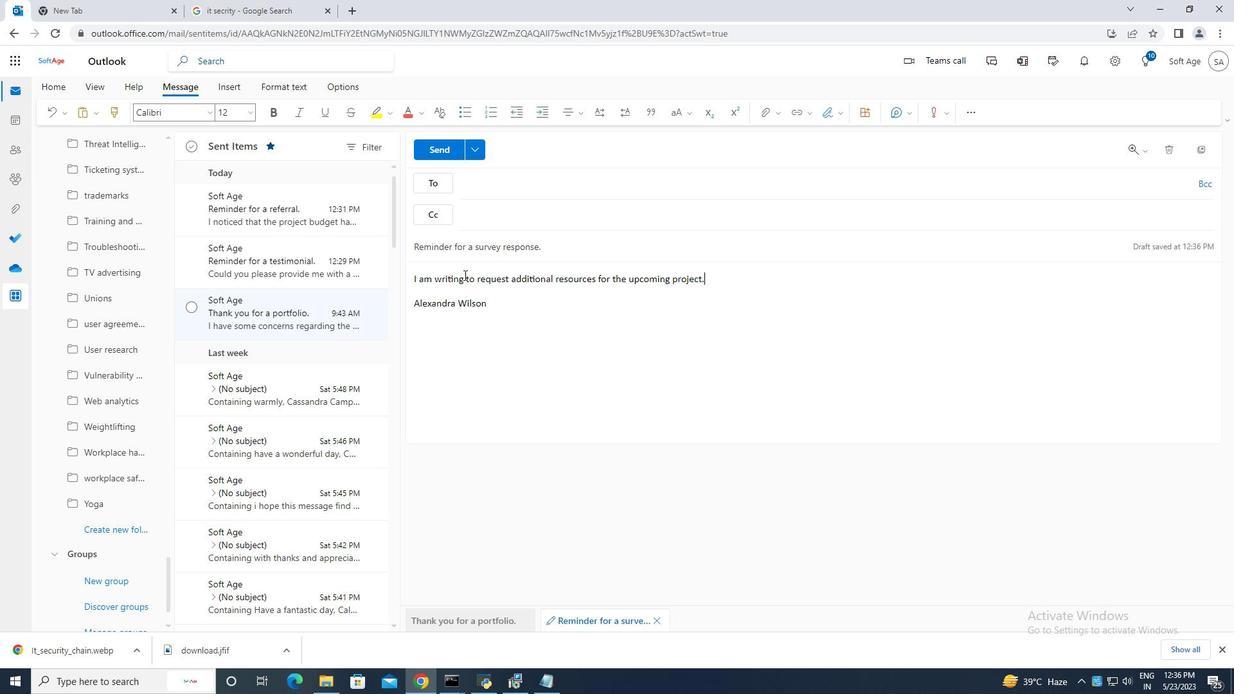 
Action: Key pressed <Key.space><Key.caps_lock>C<Key.caps_lock>an<Key.space>you<Key.space>please<Key.space>advise<Key.space>on<Key.space>the<Key.space>aval<Key.backspace>ilability.
Screenshot: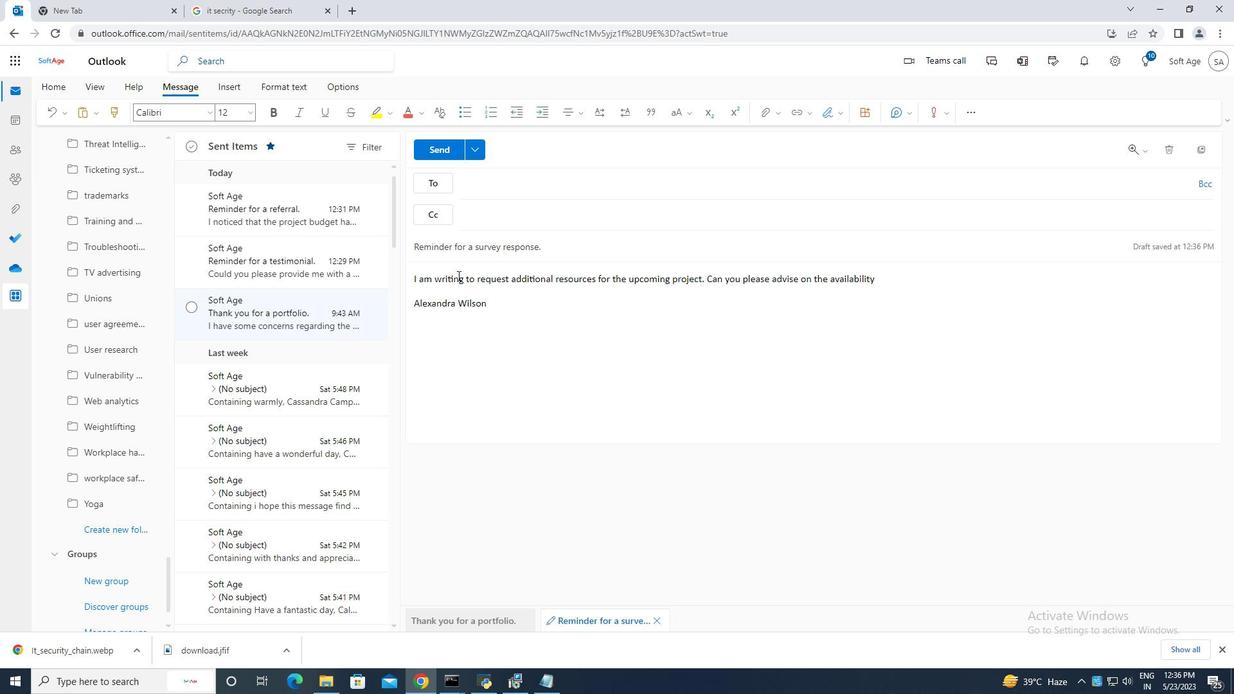 
Action: Mouse moved to (500, 184)
Screenshot: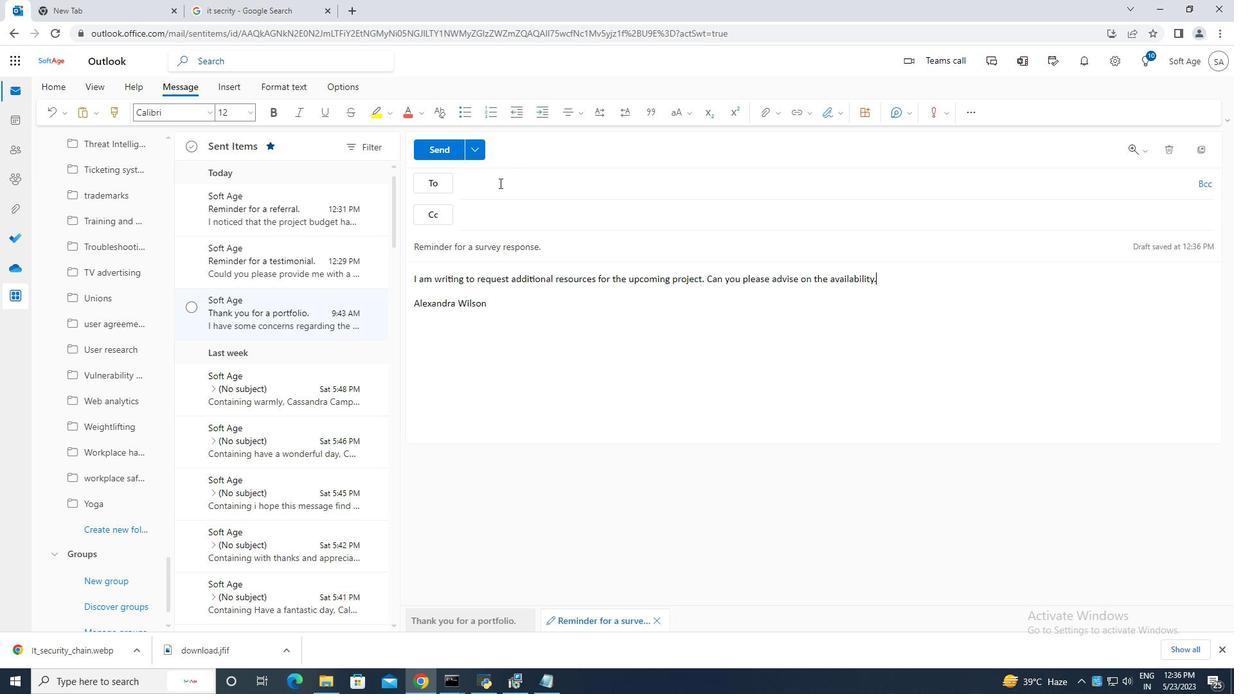
Action: Mouse pressed left at (500, 184)
Screenshot: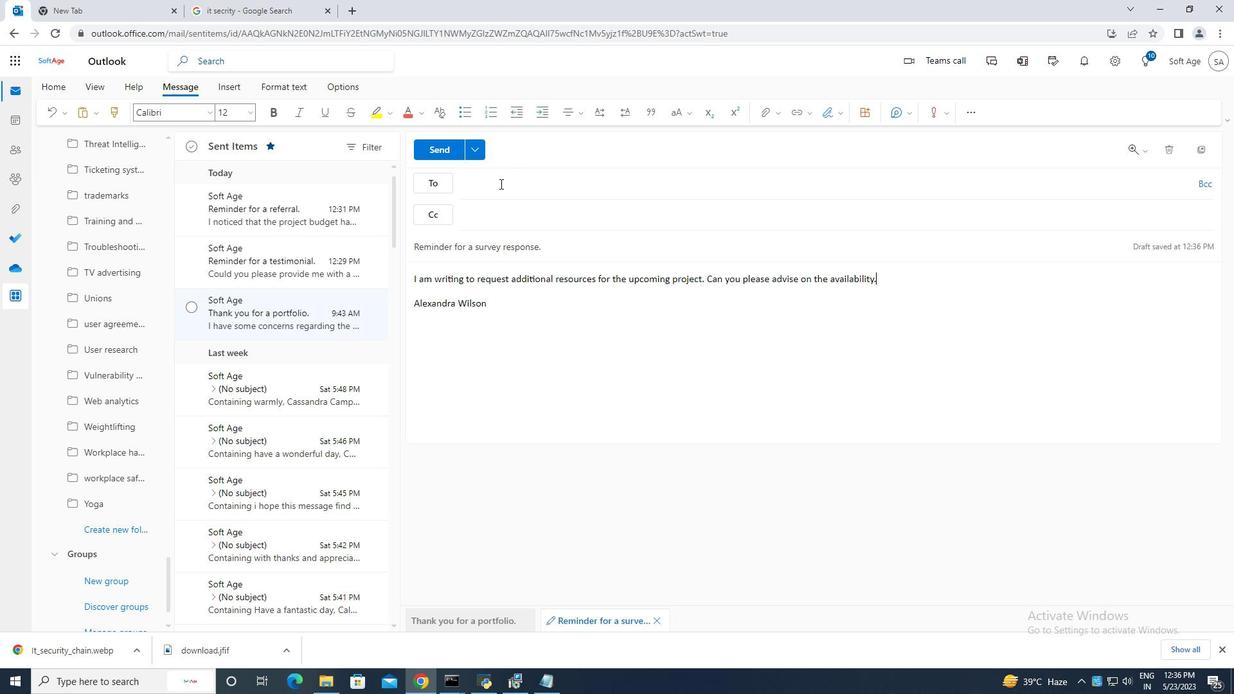 
Action: Mouse moved to (500, 185)
Screenshot: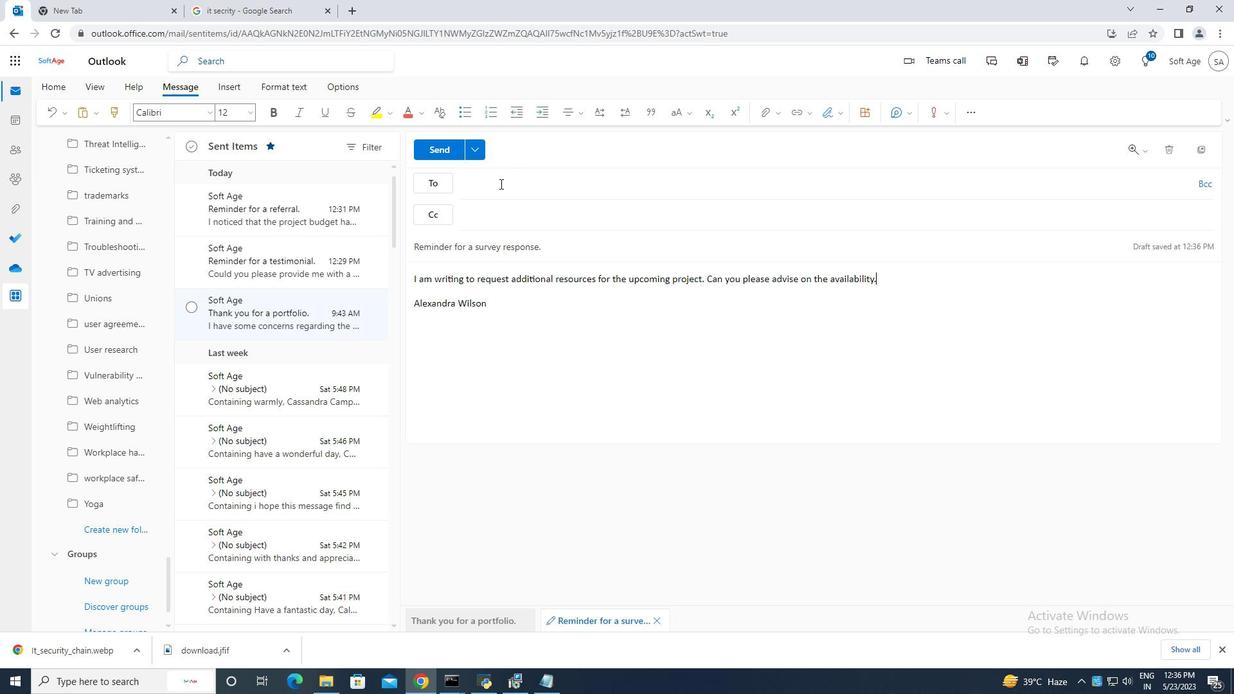 
Action: Key pressed softage.5<Key.shift>@
Screenshot: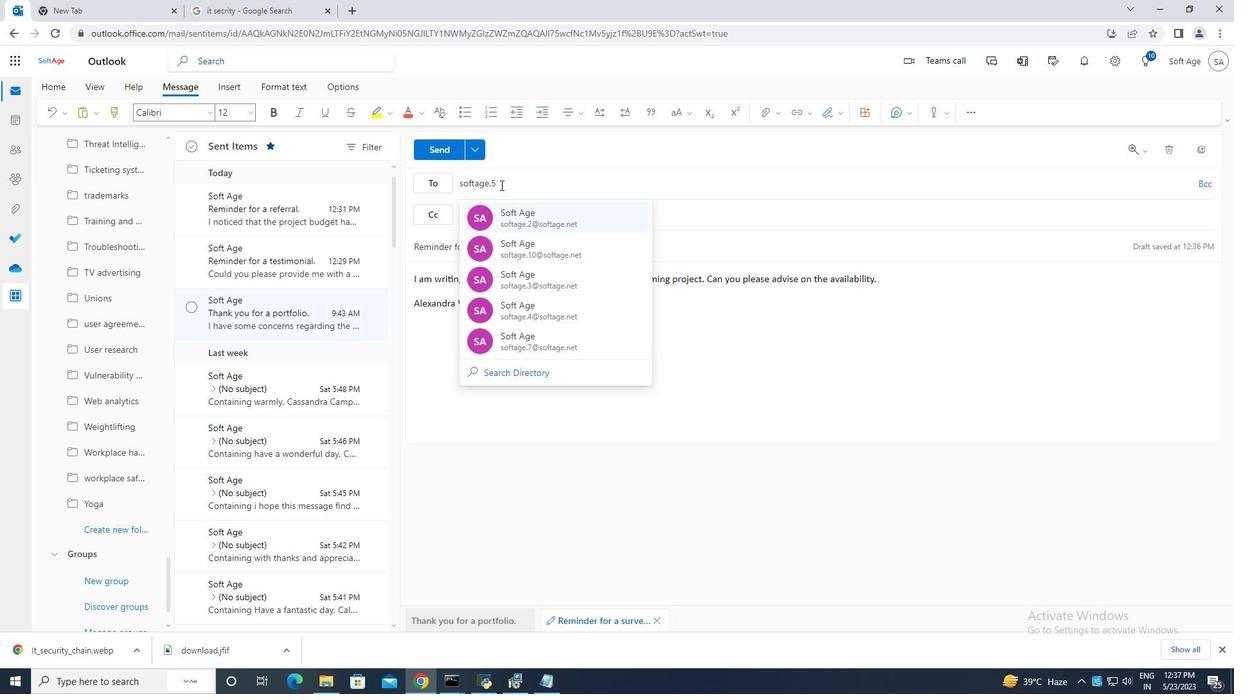 
Action: Mouse moved to (573, 208)
Screenshot: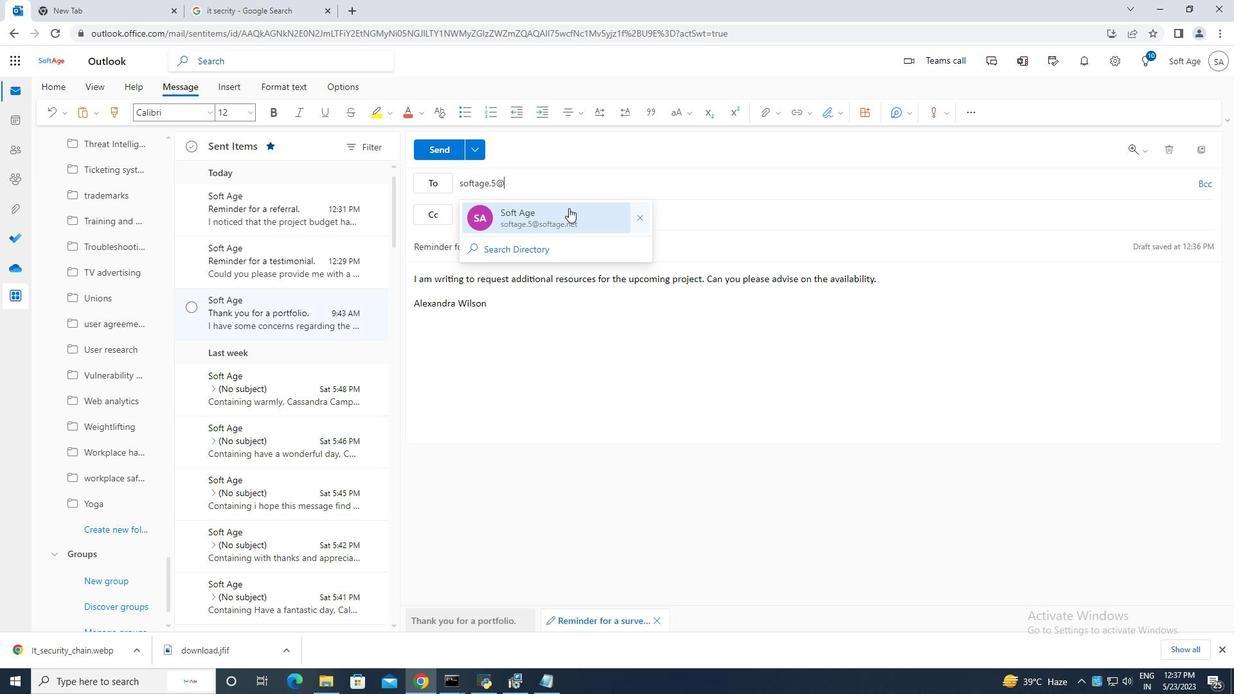 
Action: Mouse pressed left at (573, 208)
Screenshot: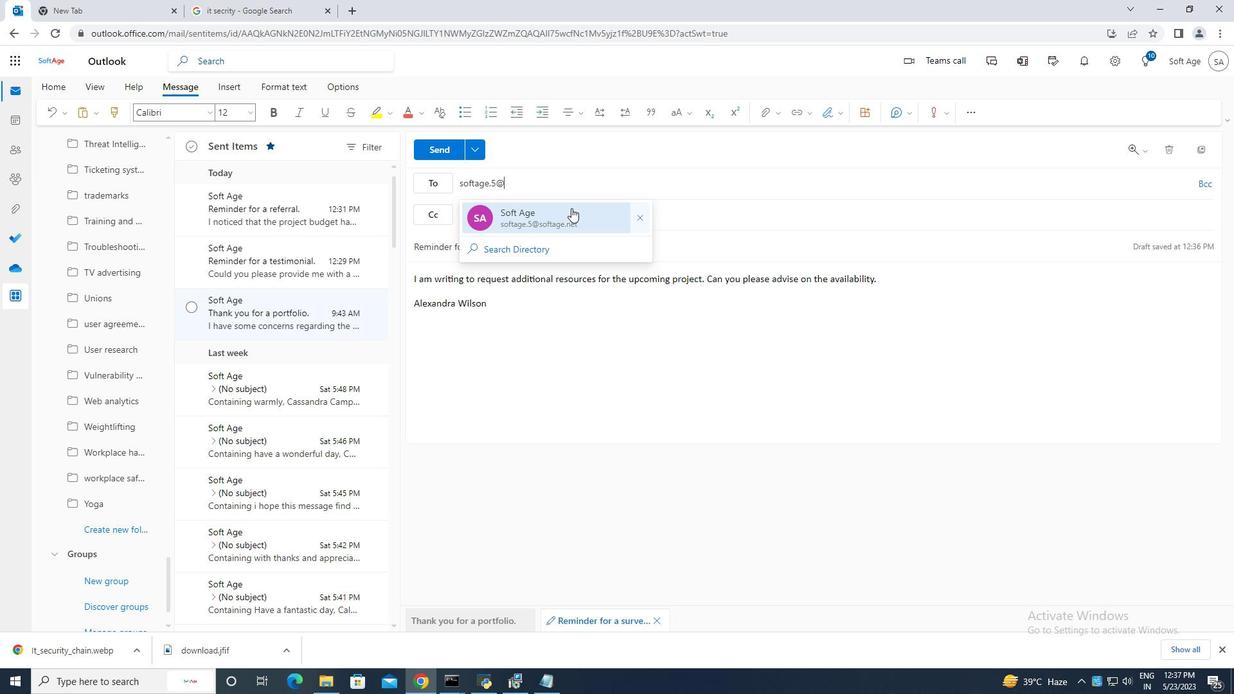 
Action: Mouse moved to (574, 208)
Screenshot: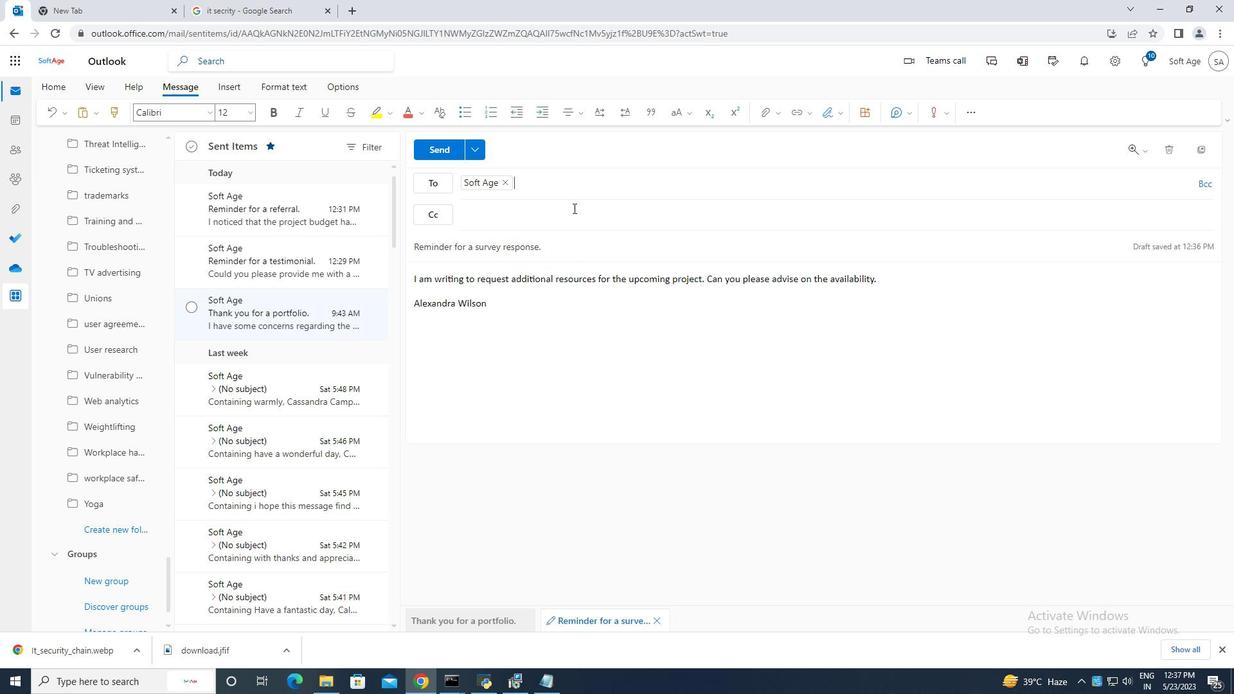 
Action: Key pressed softage.6<Key.shift>@
Screenshot: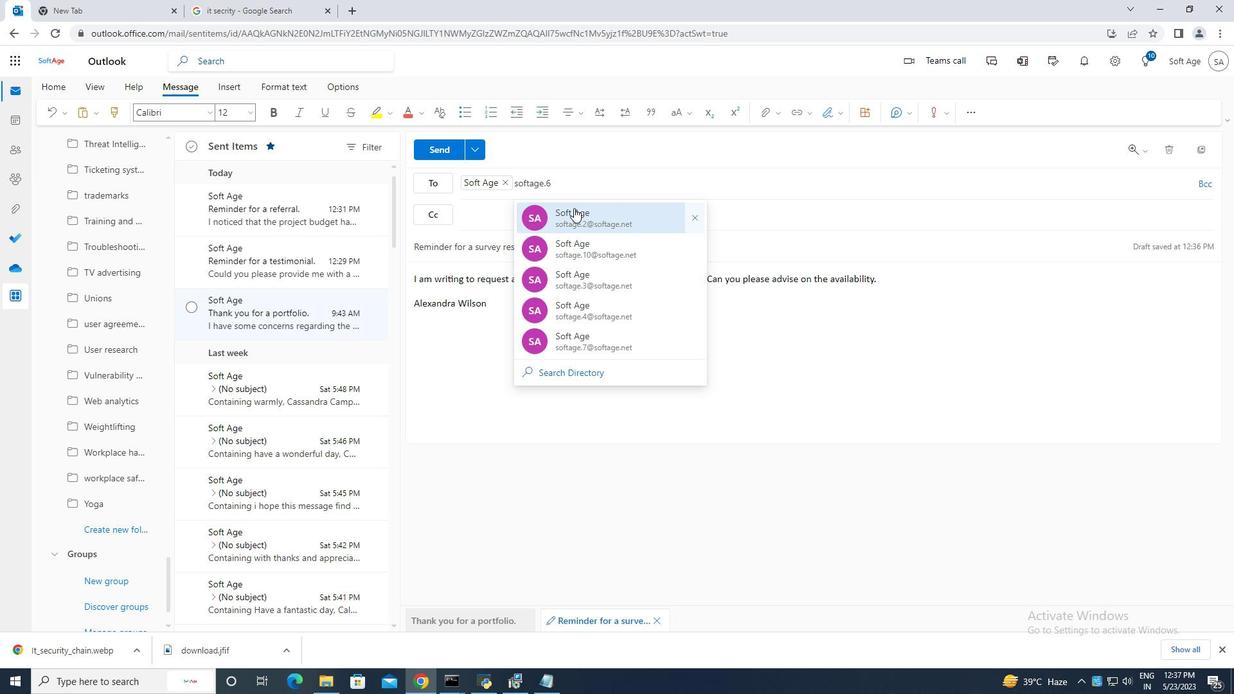 
Action: Mouse moved to (623, 212)
Screenshot: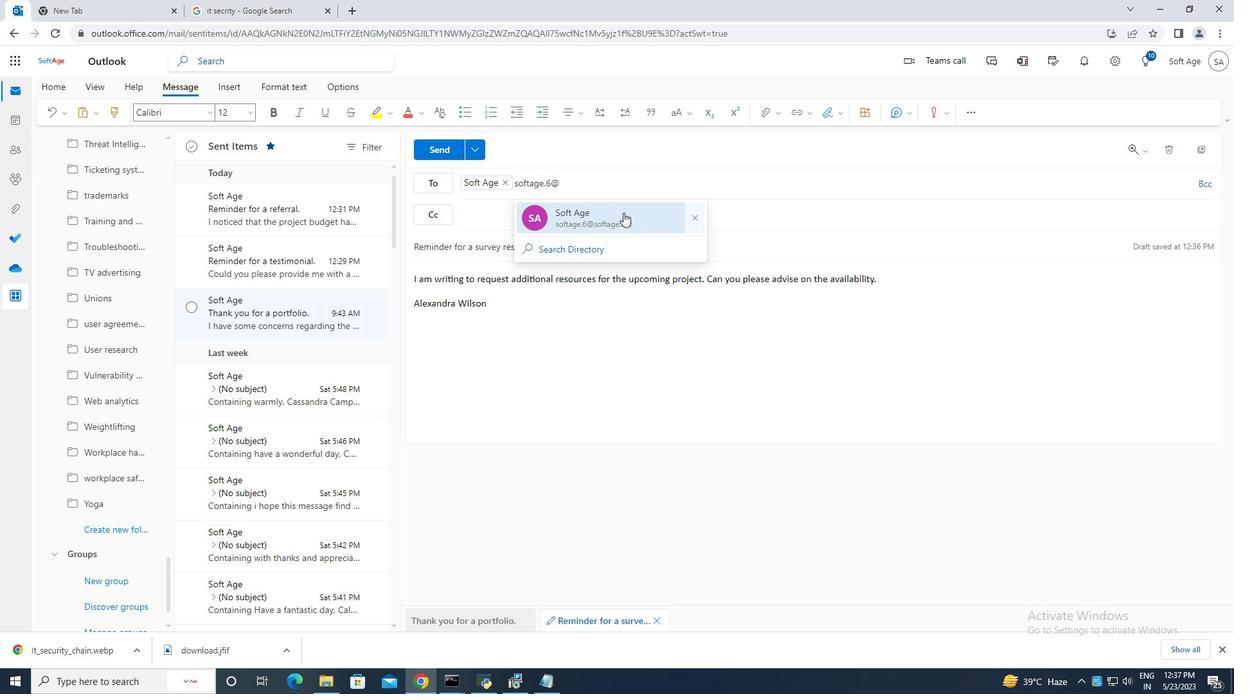 
Action: Mouse pressed left at (623, 212)
Screenshot: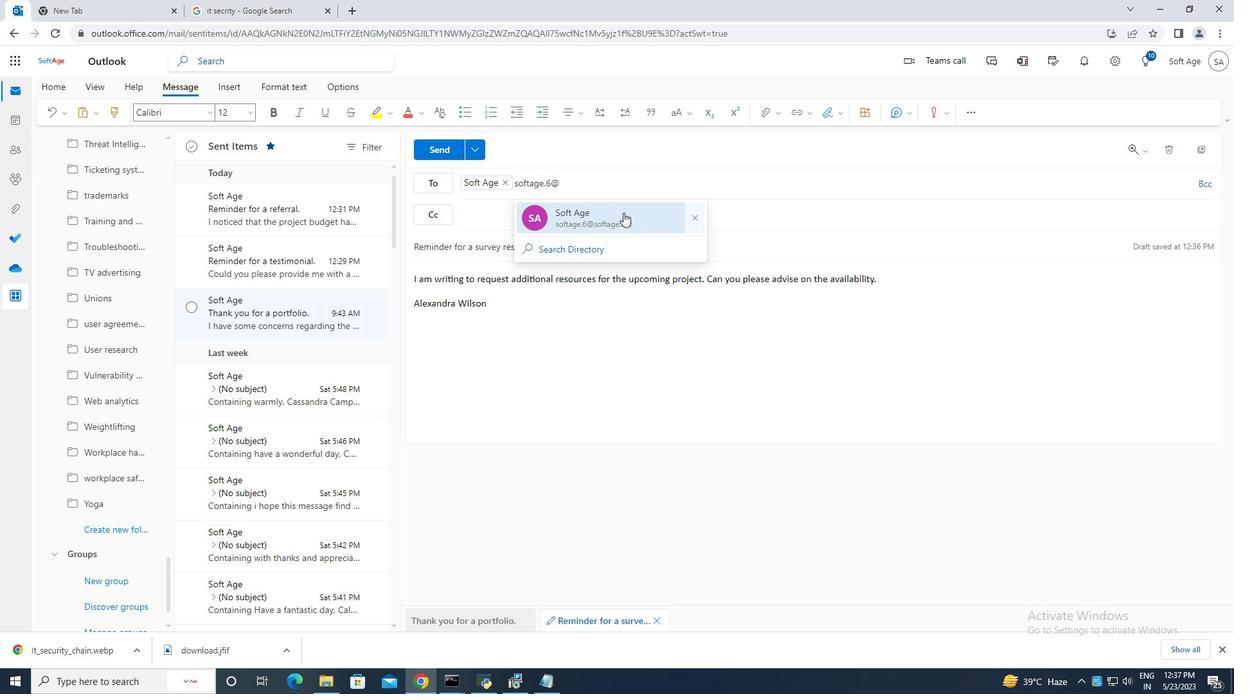 
Action: Mouse moved to (445, 146)
Screenshot: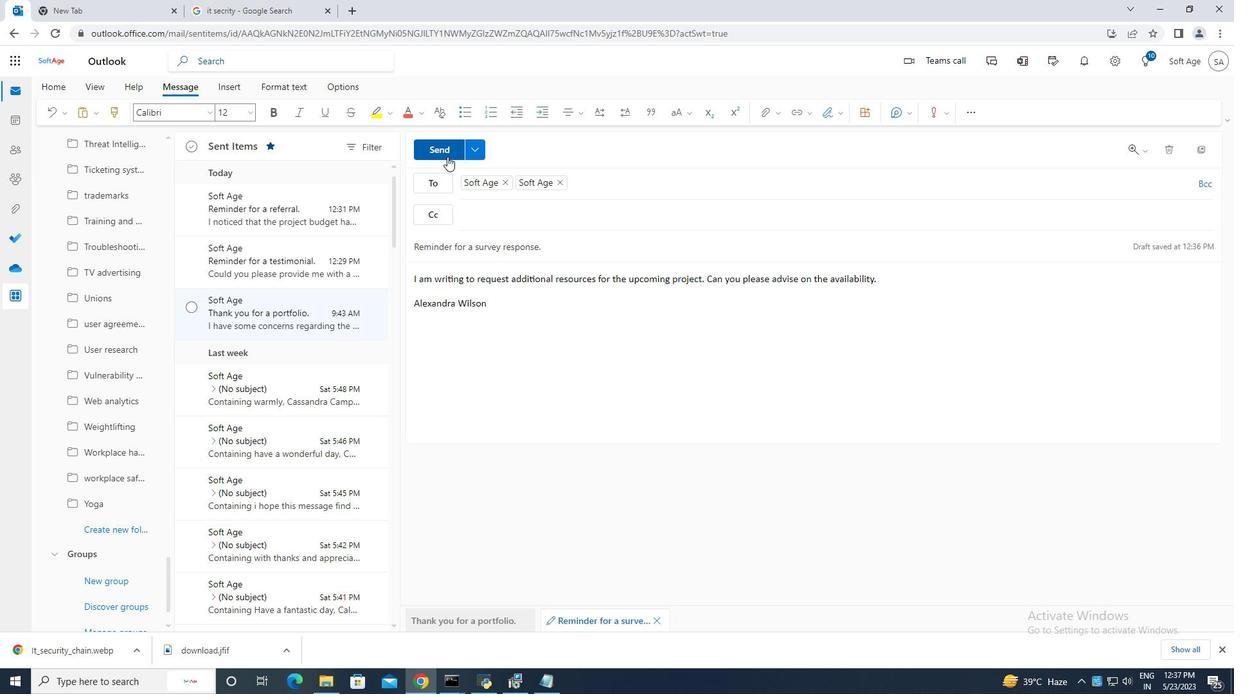 
Action: Mouse pressed left at (445, 146)
Screenshot: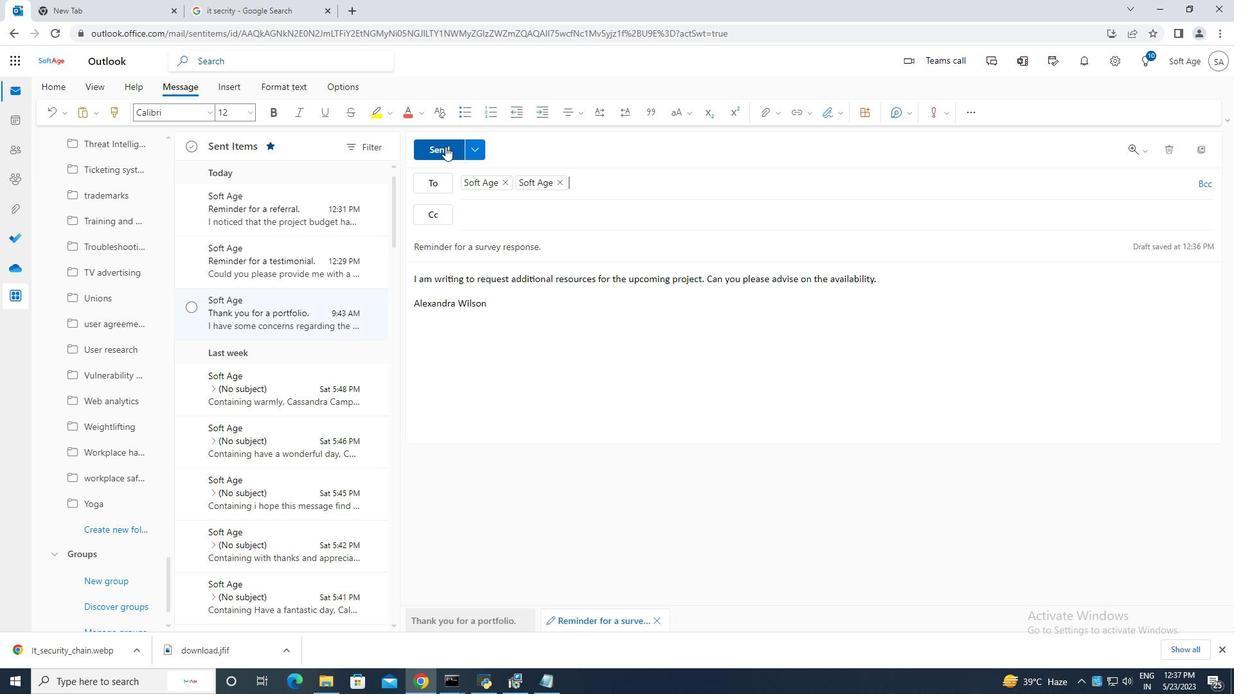 
Action: Mouse moved to (520, 222)
Screenshot: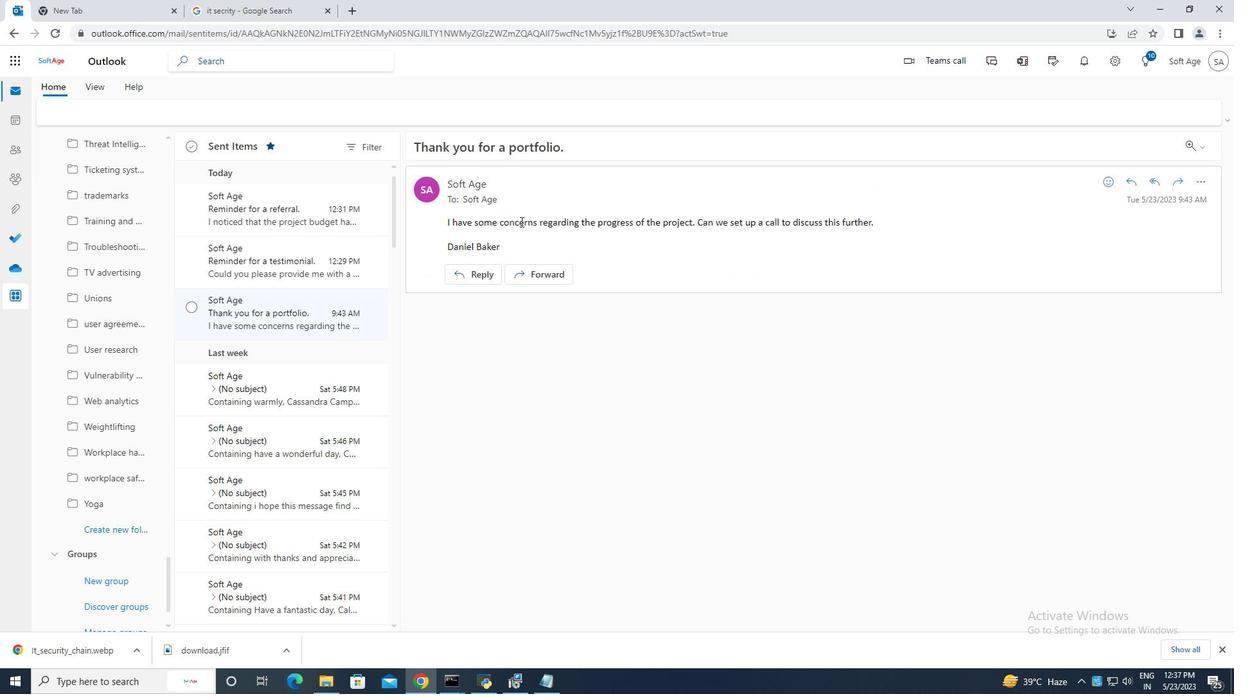 
